 Task: Look for space in Varāmīn, Iran from 8th June, 2023 to 19th June, 2023 for 1 adult in price range Rs.5000 to Rs.12000. Place can be shared room with 1  bedroom having 1 bed and 1 bathroom. Property type can be house, flat, guest house, hotel. Amenities needed are: washing machine. Booking option can be shelf check-in. Required host language is English.
Action: Mouse moved to (543, 86)
Screenshot: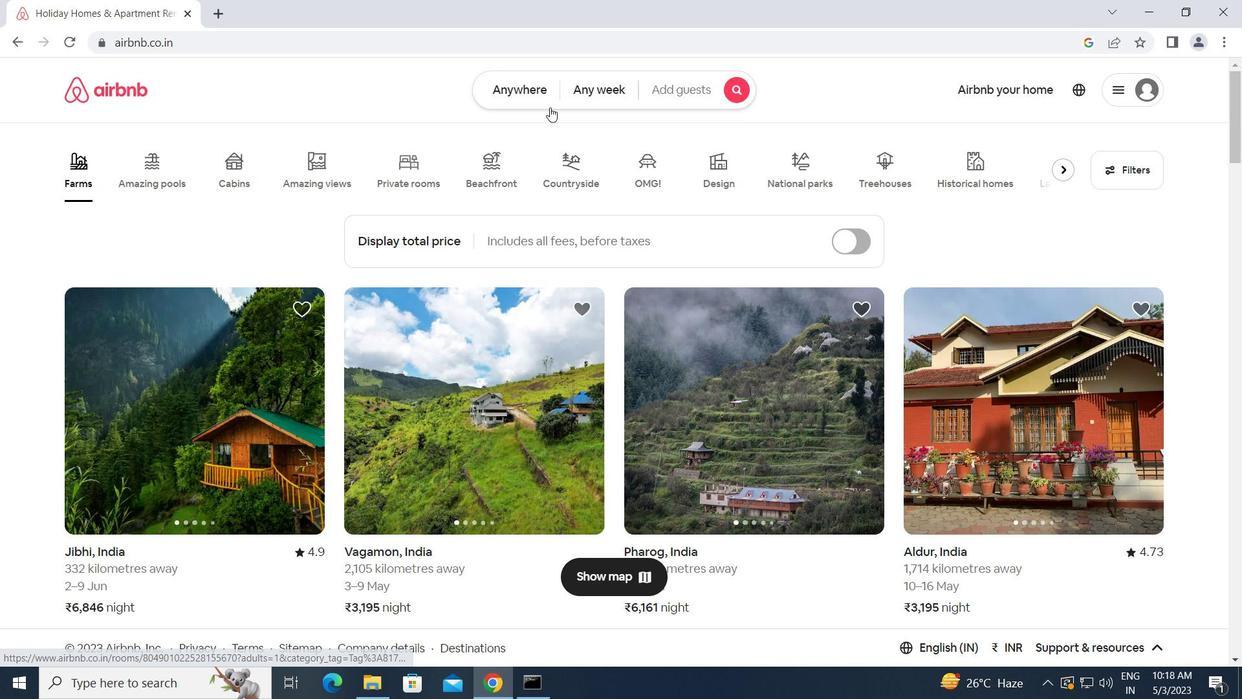 
Action: Mouse pressed left at (543, 86)
Screenshot: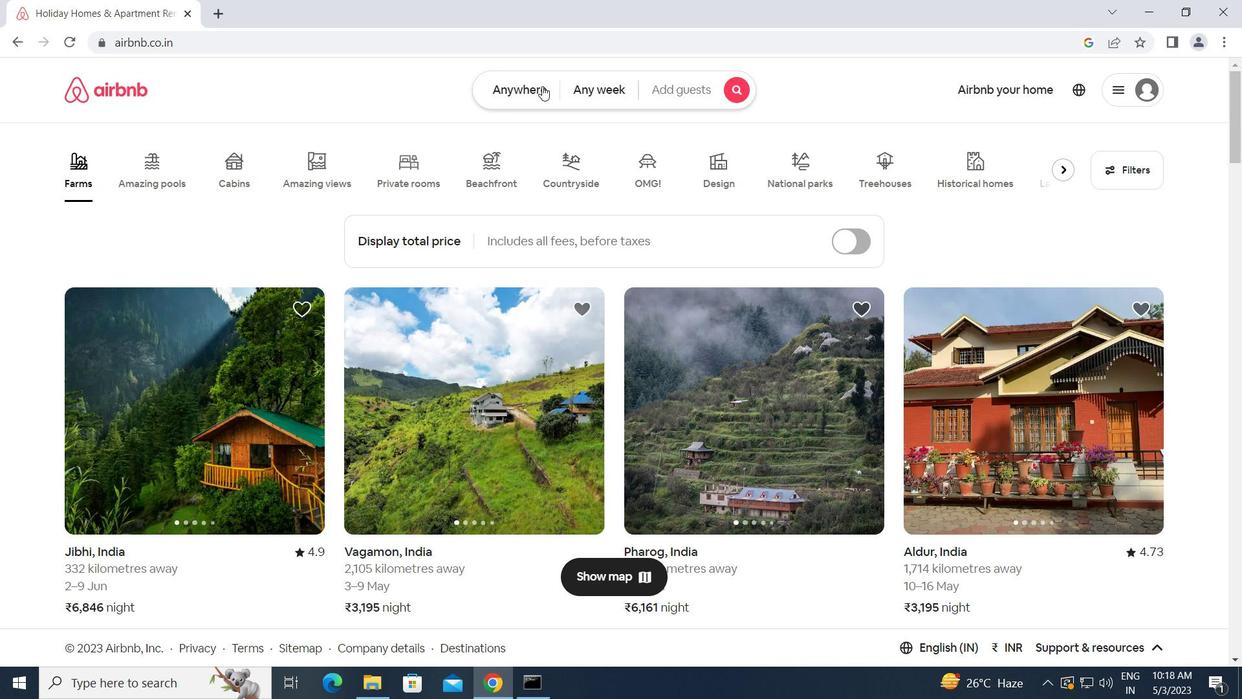 
Action: Mouse moved to (381, 148)
Screenshot: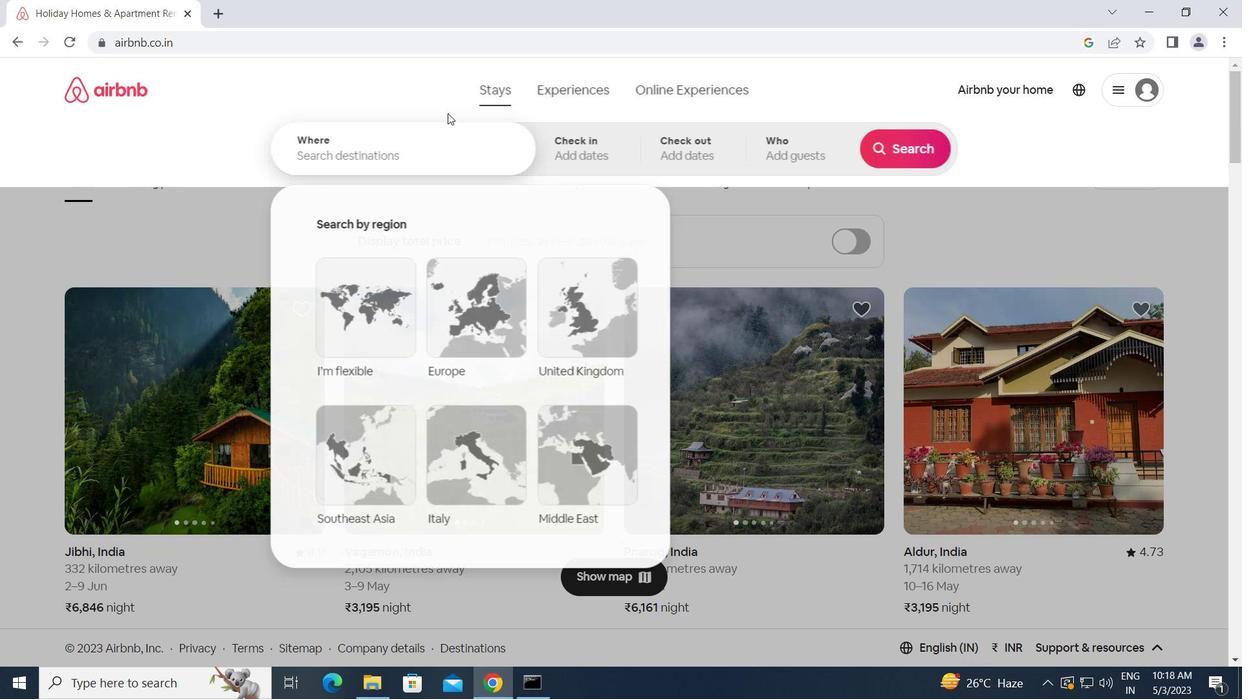 
Action: Mouse pressed left at (381, 148)
Screenshot: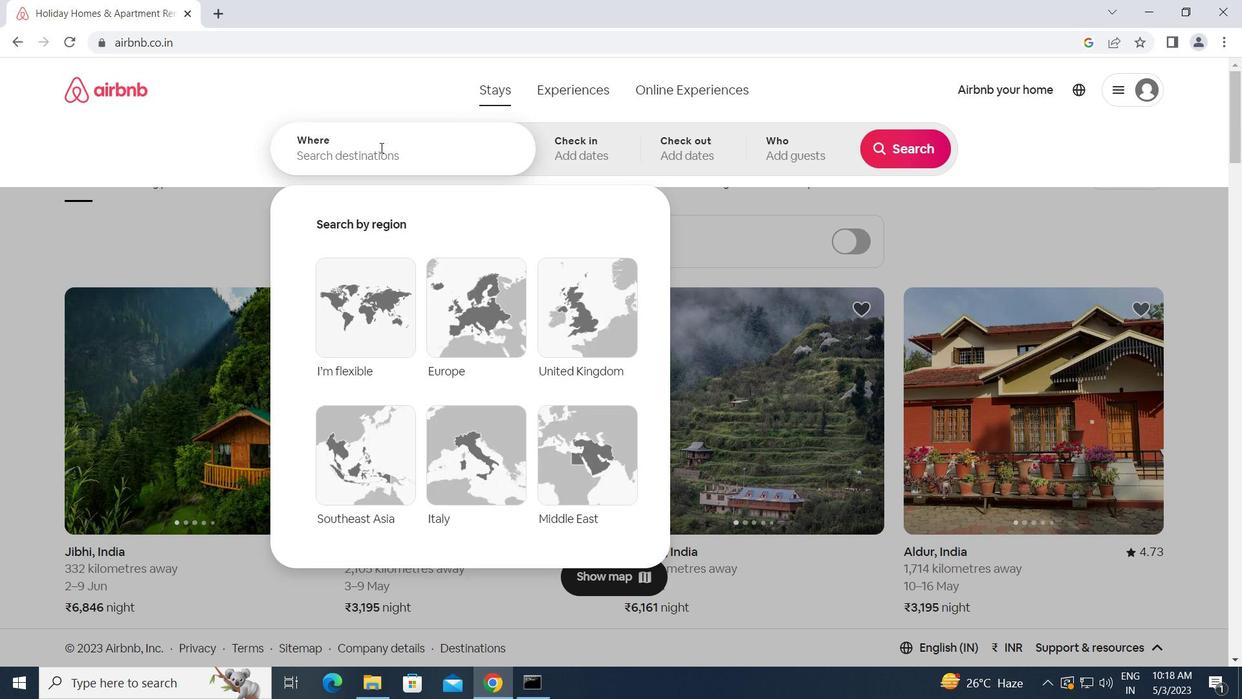 
Action: Key pressed v<Key.caps_lock>aramin,<Key.space><Key.caps_lock>i<Key.caps_lock>ran<Key.enter>
Screenshot: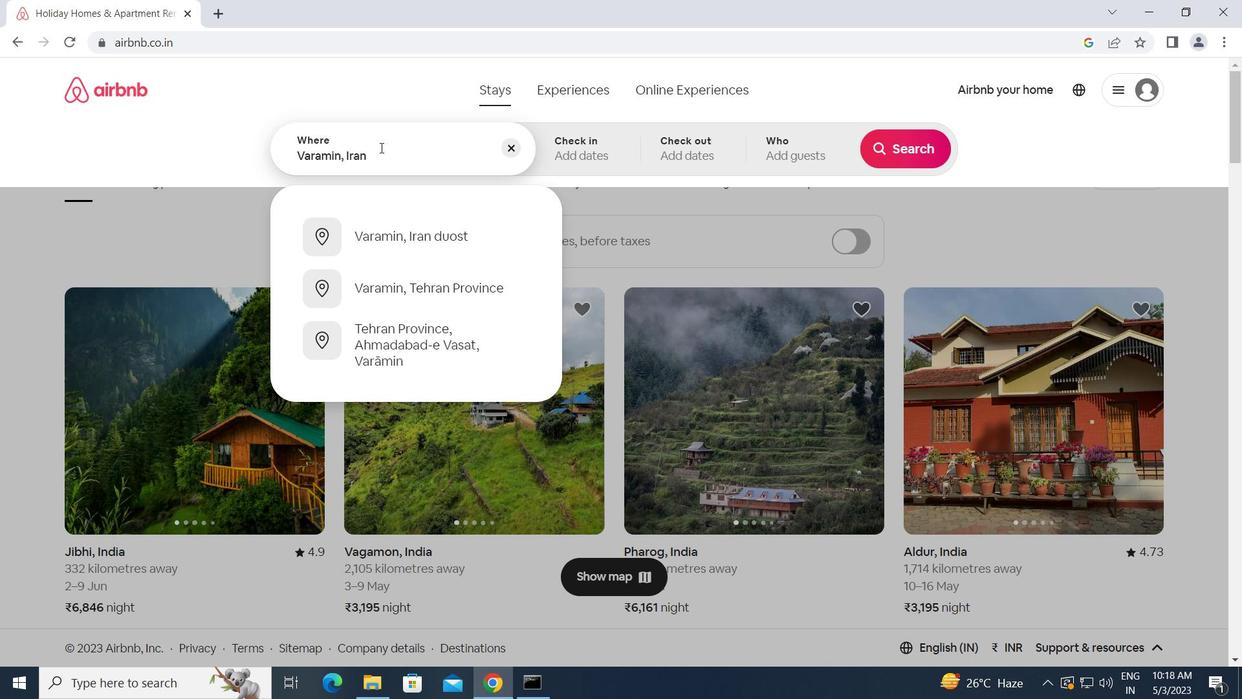 
Action: Mouse moved to (809, 381)
Screenshot: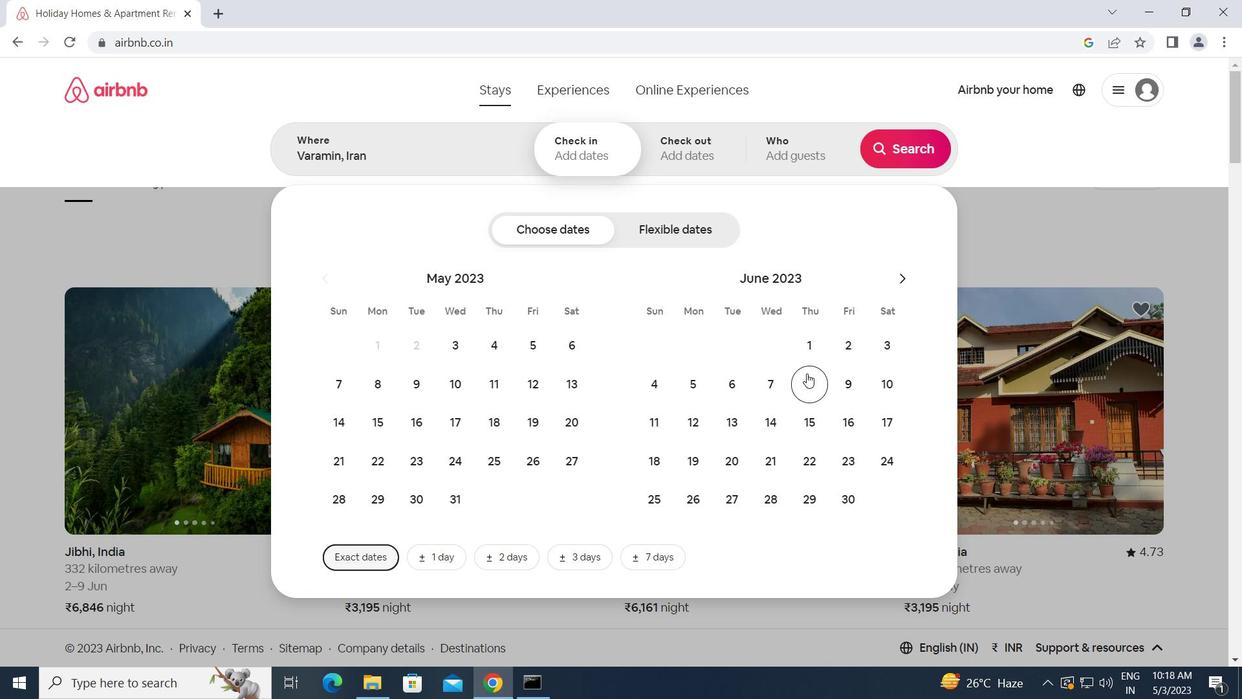 
Action: Mouse pressed left at (809, 381)
Screenshot: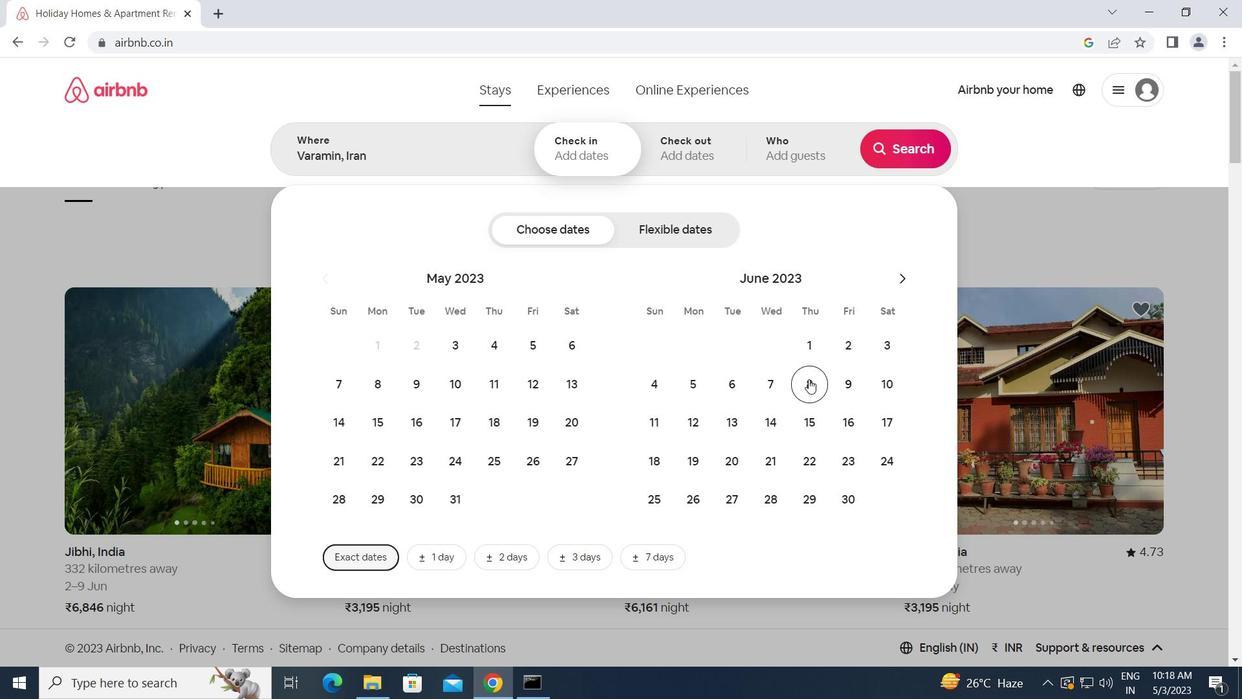 
Action: Mouse moved to (686, 462)
Screenshot: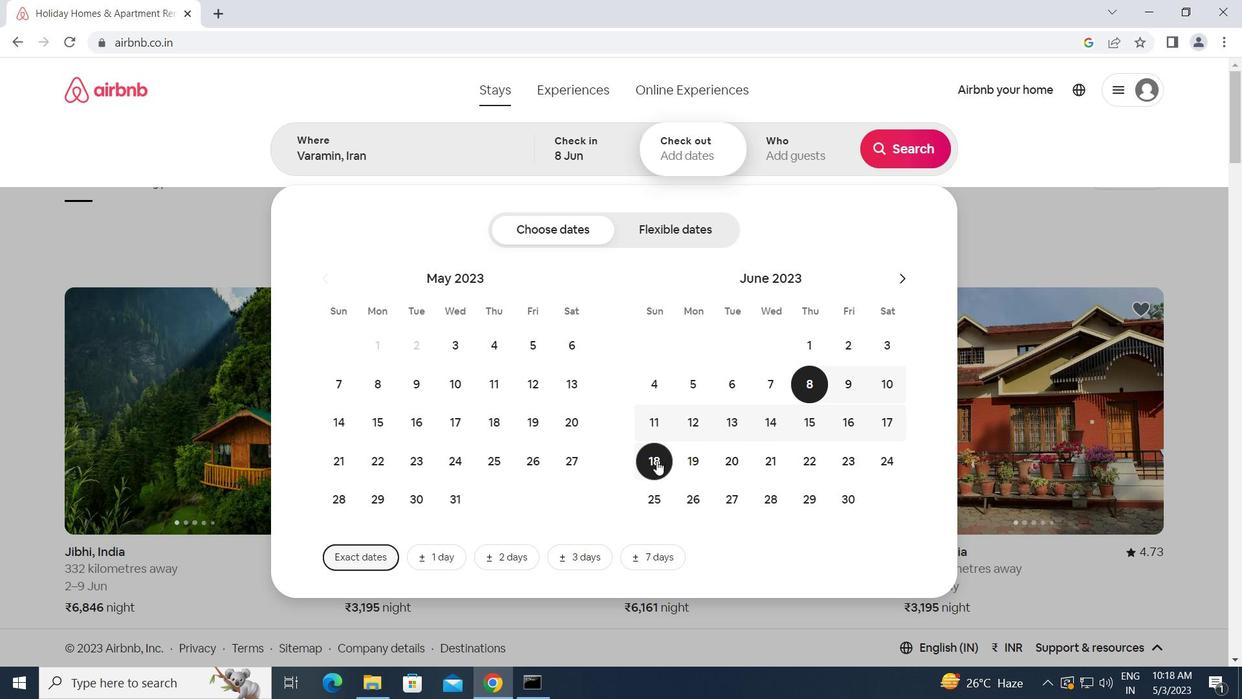 
Action: Mouse pressed left at (686, 462)
Screenshot: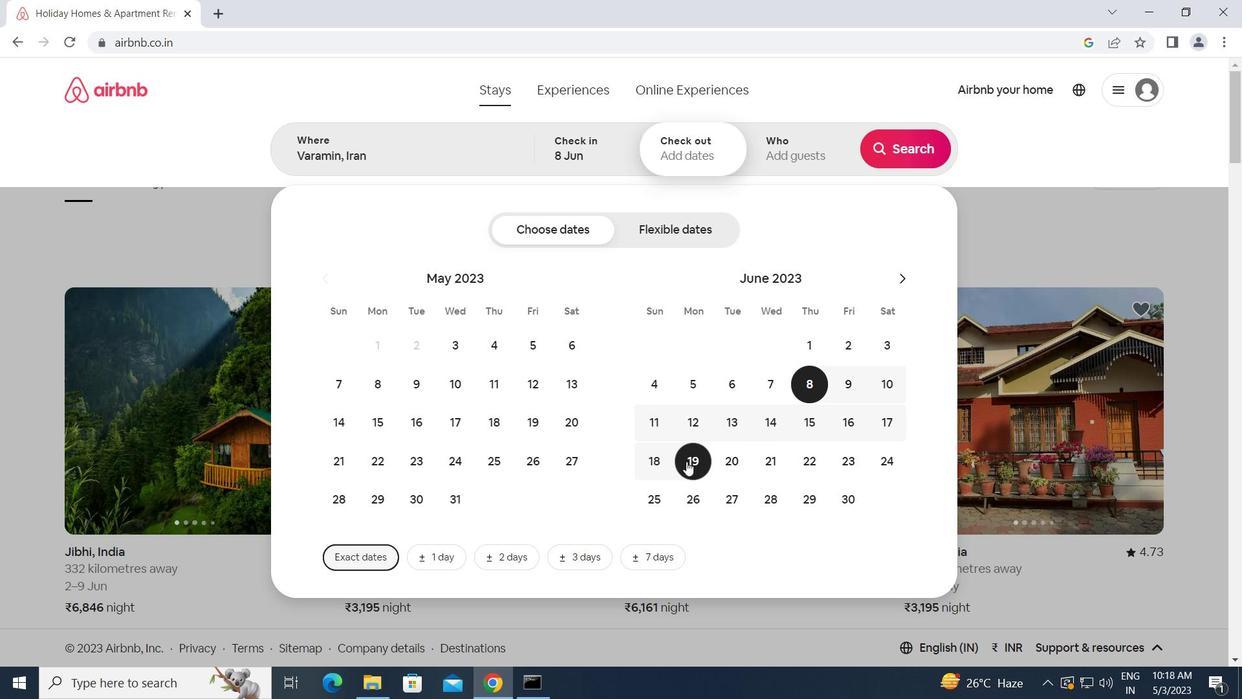 
Action: Mouse moved to (798, 157)
Screenshot: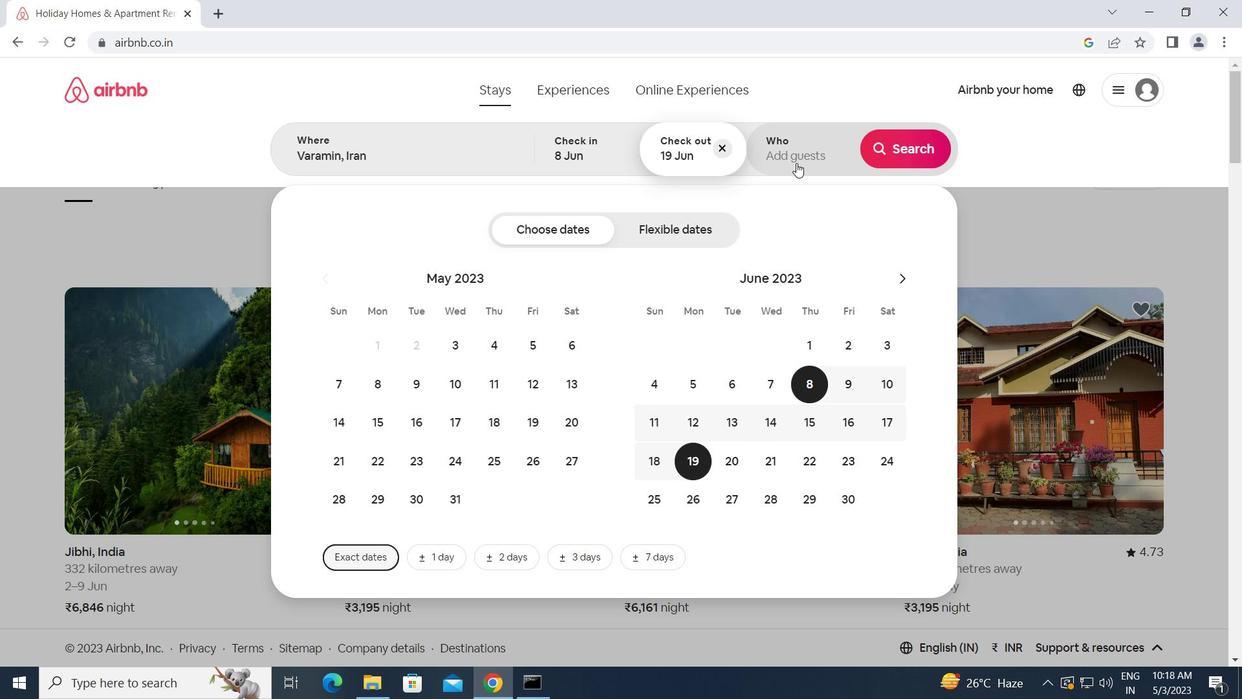 
Action: Mouse pressed left at (798, 157)
Screenshot: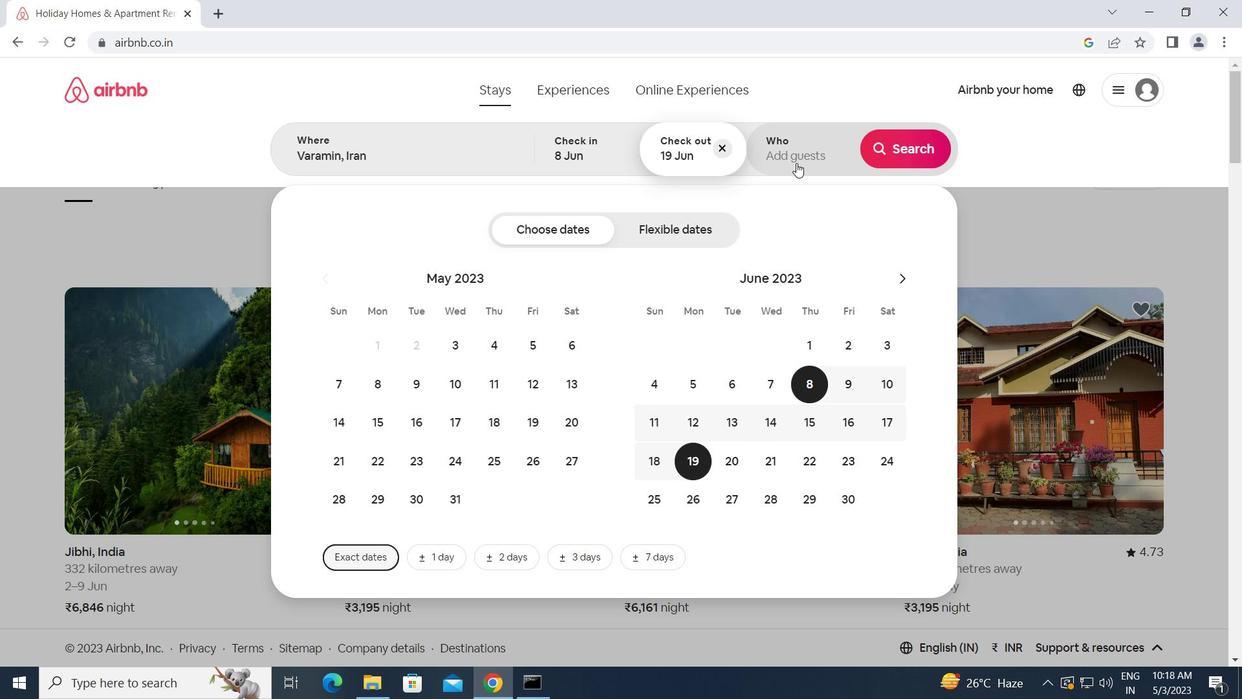 
Action: Mouse moved to (913, 235)
Screenshot: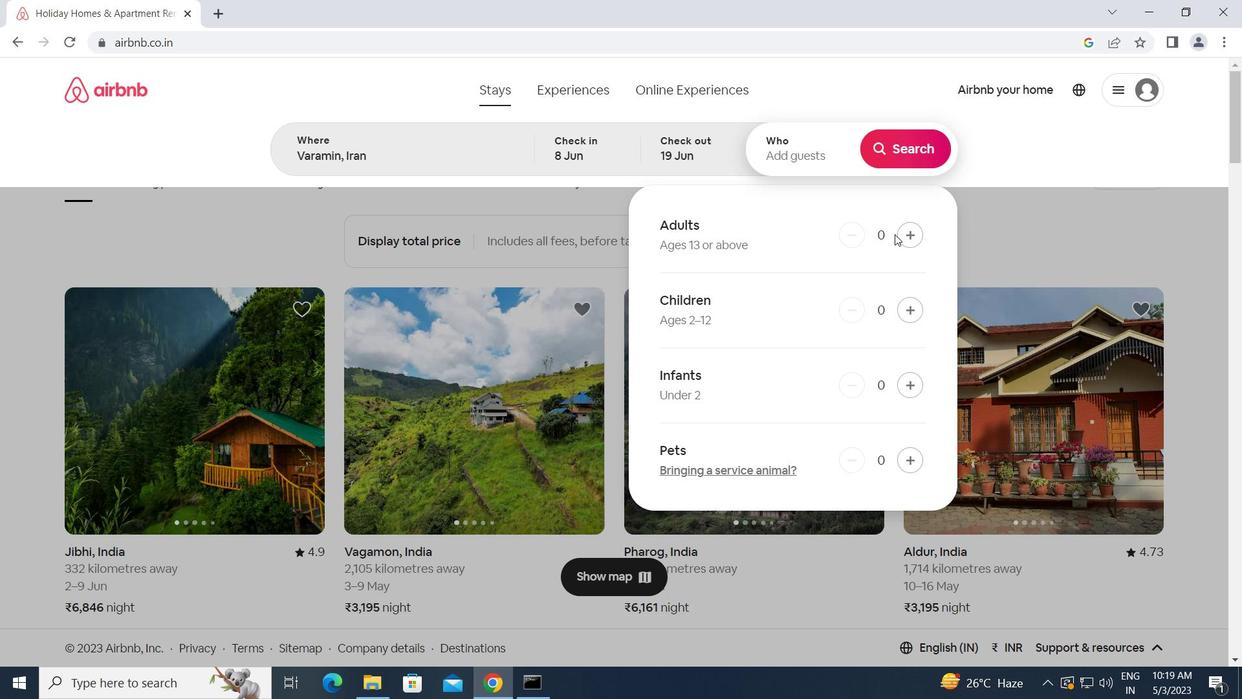 
Action: Mouse pressed left at (913, 235)
Screenshot: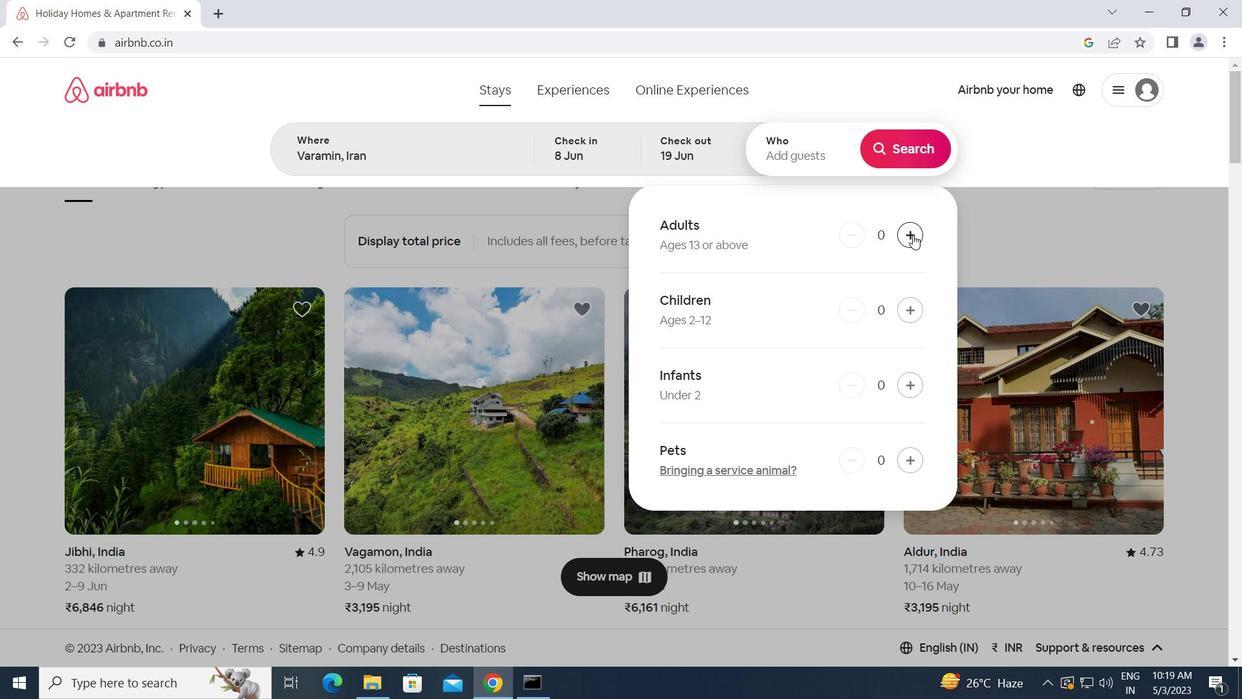 
Action: Mouse moved to (921, 145)
Screenshot: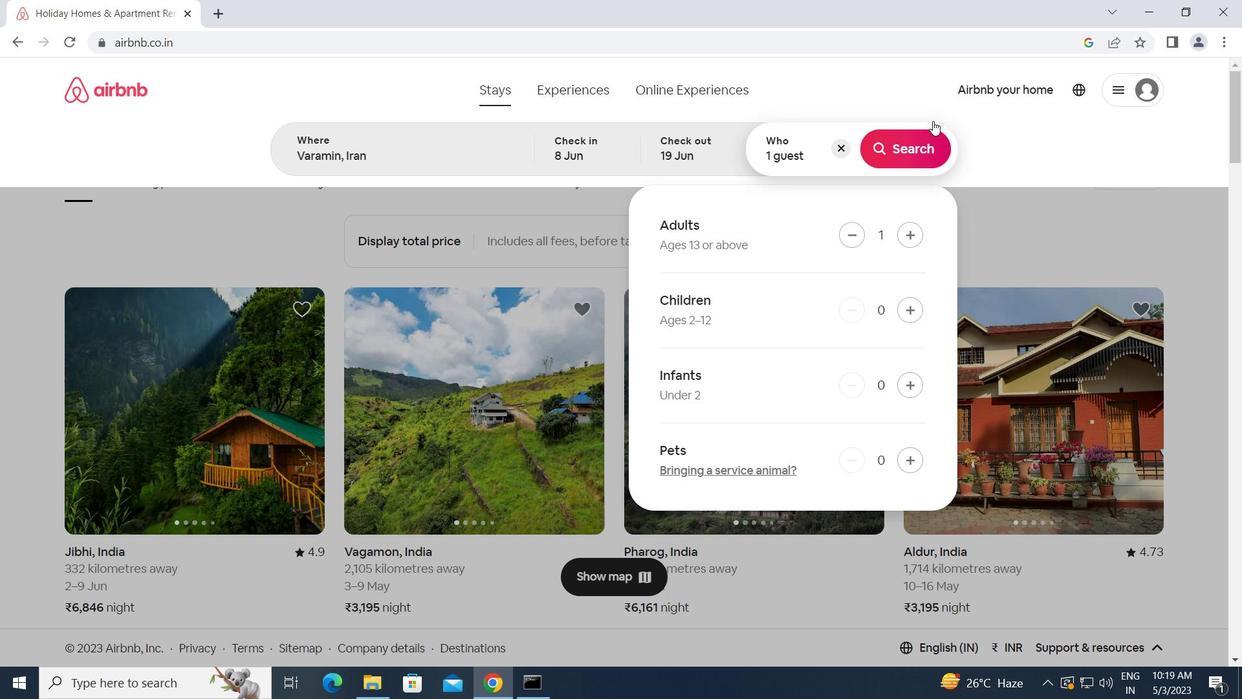 
Action: Mouse pressed left at (921, 145)
Screenshot: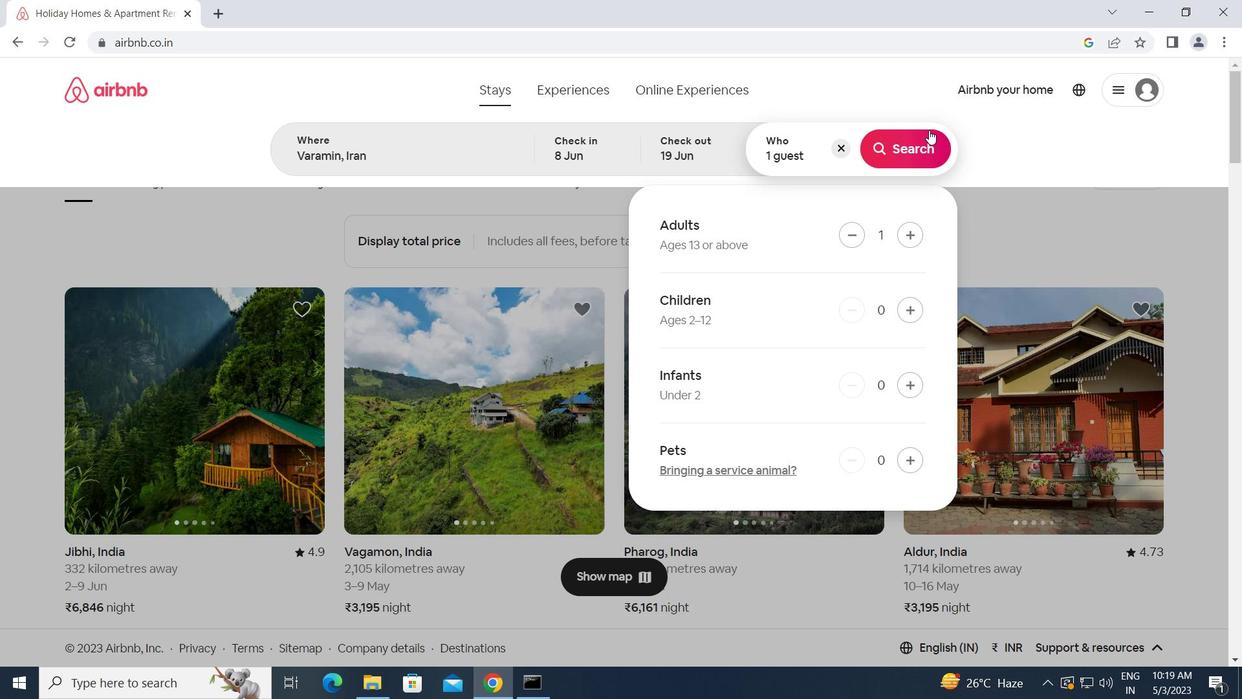 
Action: Mouse moved to (1174, 152)
Screenshot: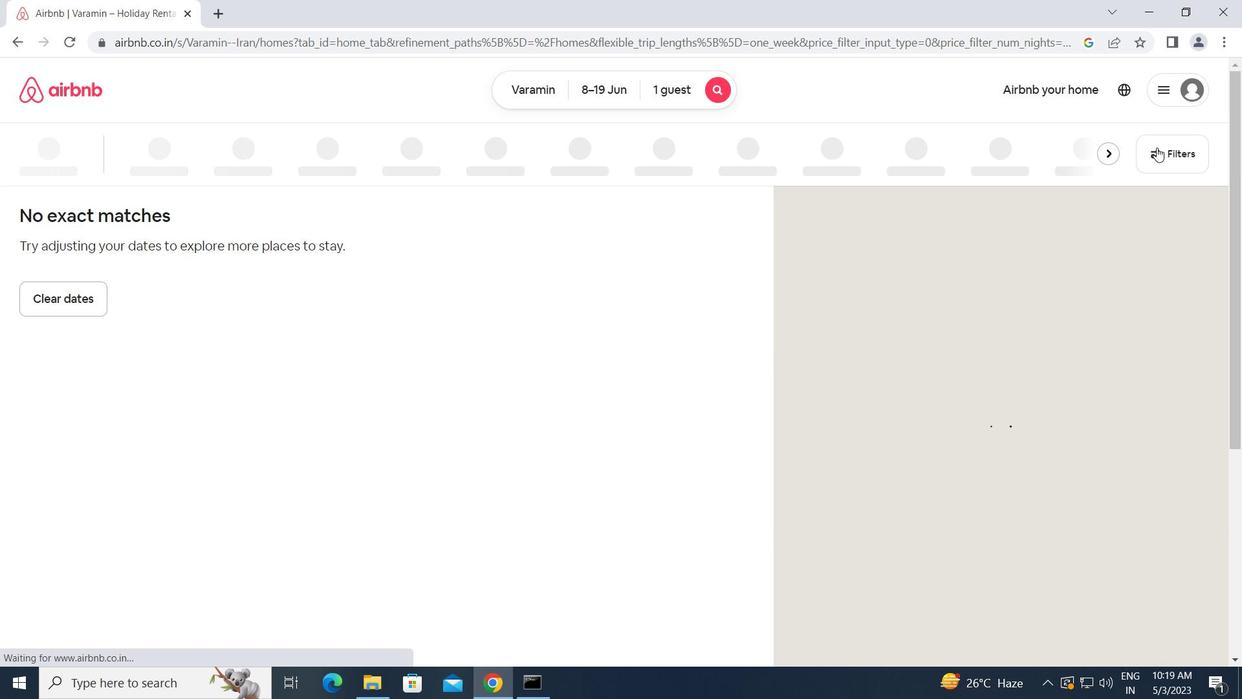 
Action: Mouse pressed left at (1174, 152)
Screenshot: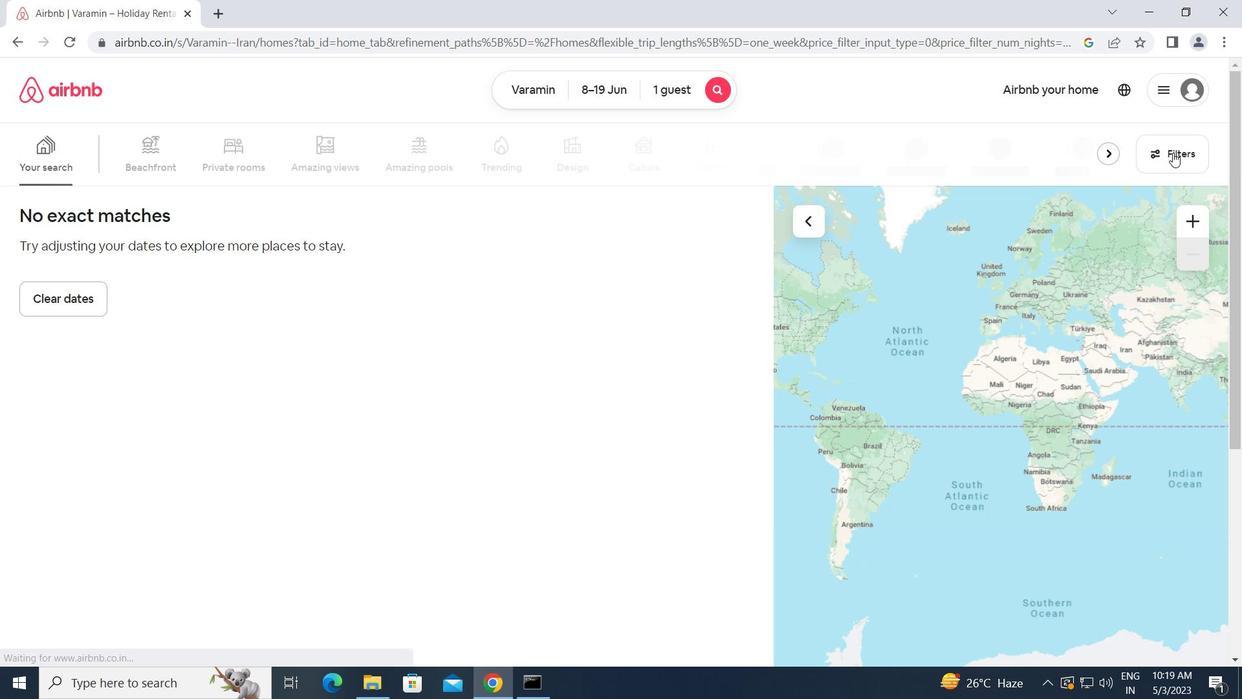 
Action: Mouse moved to (415, 251)
Screenshot: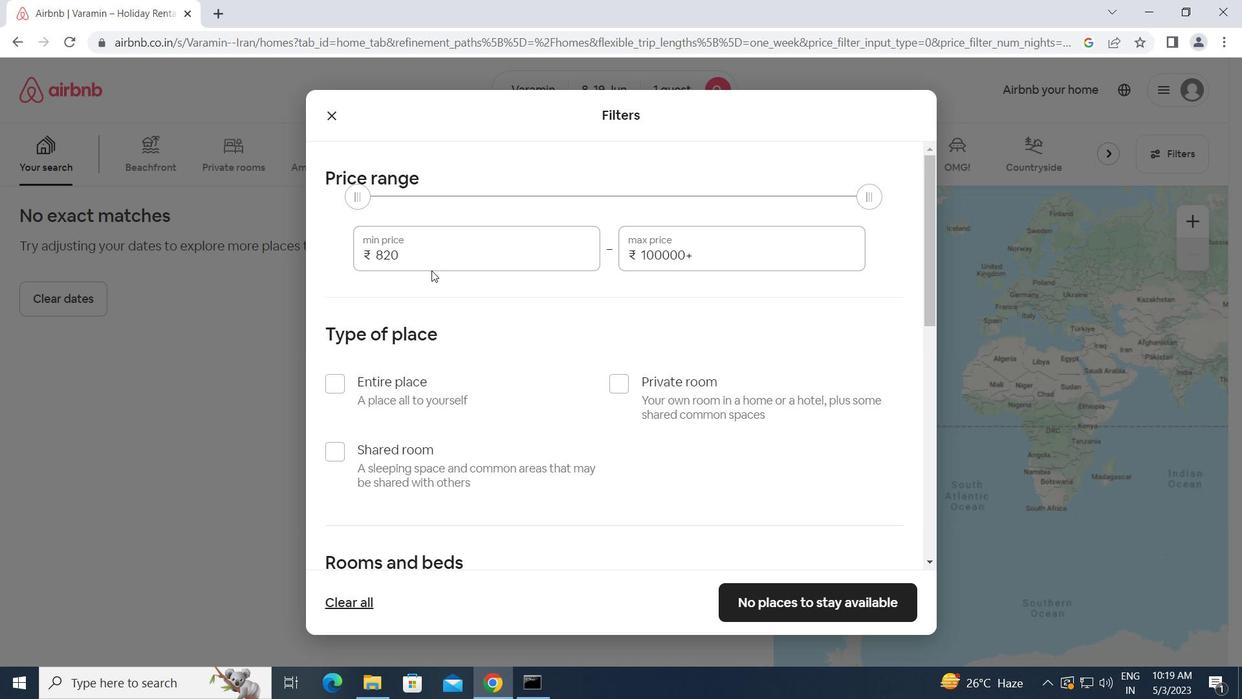 
Action: Mouse pressed left at (415, 251)
Screenshot: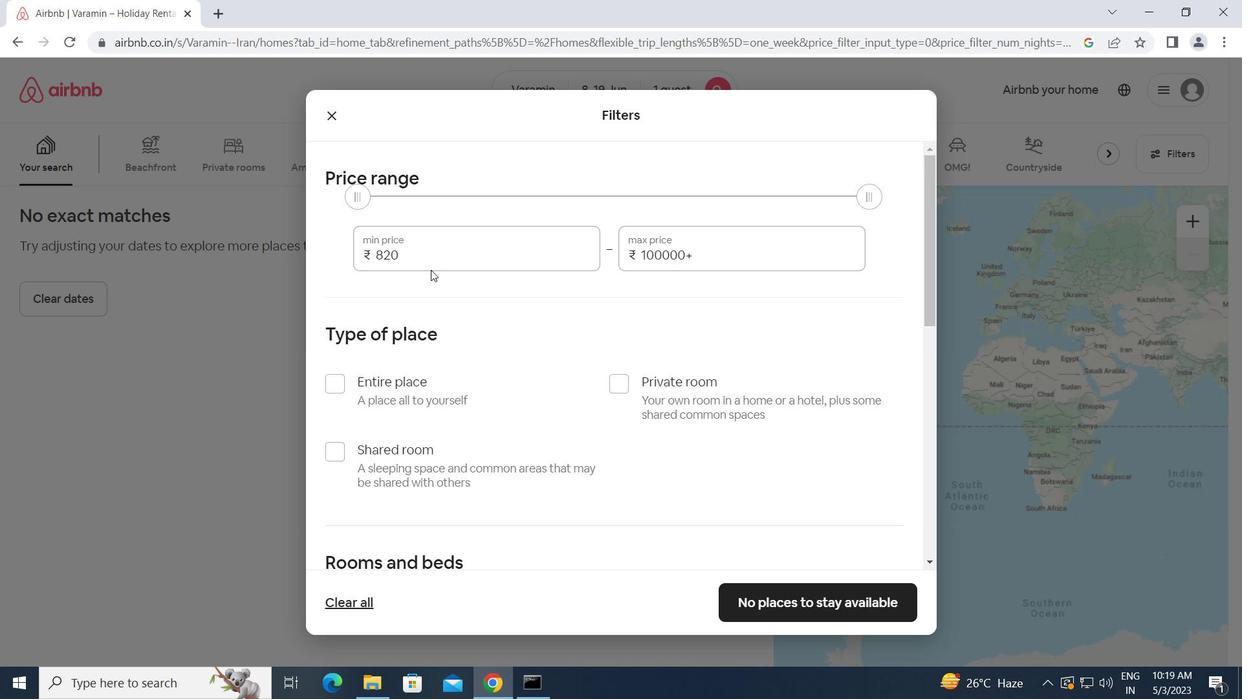 
Action: Mouse moved to (364, 255)
Screenshot: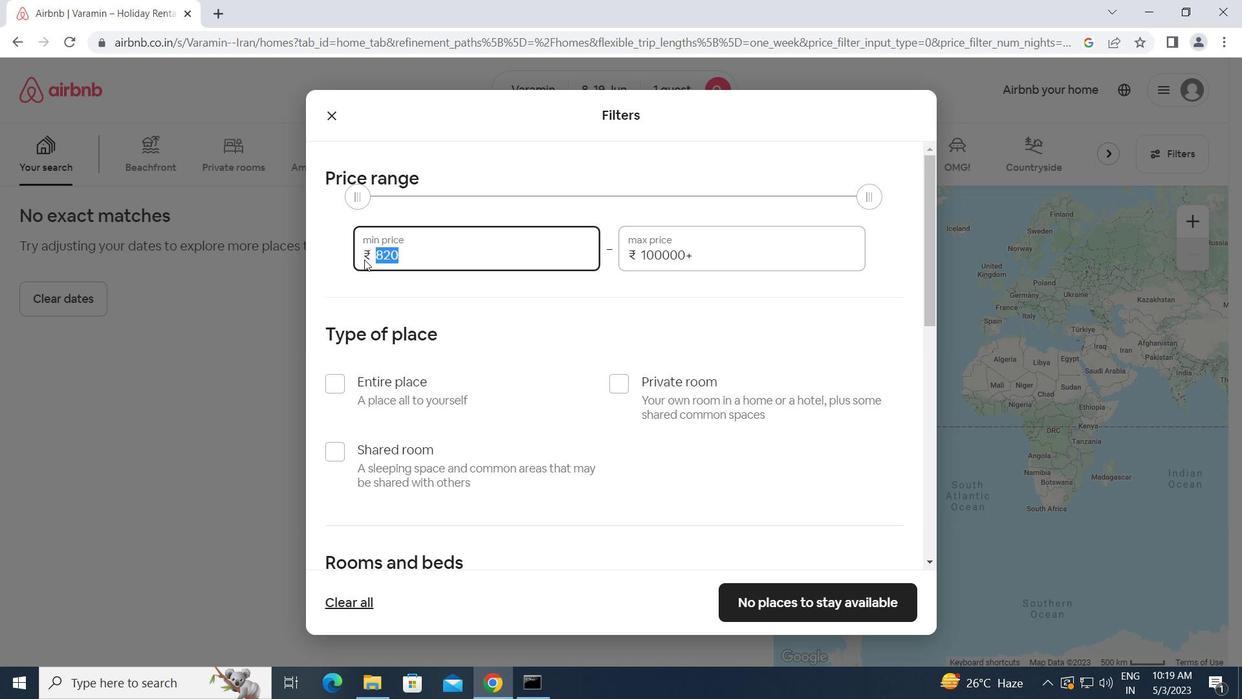 
Action: Key pressed 5000<Key.tab>12000
Screenshot: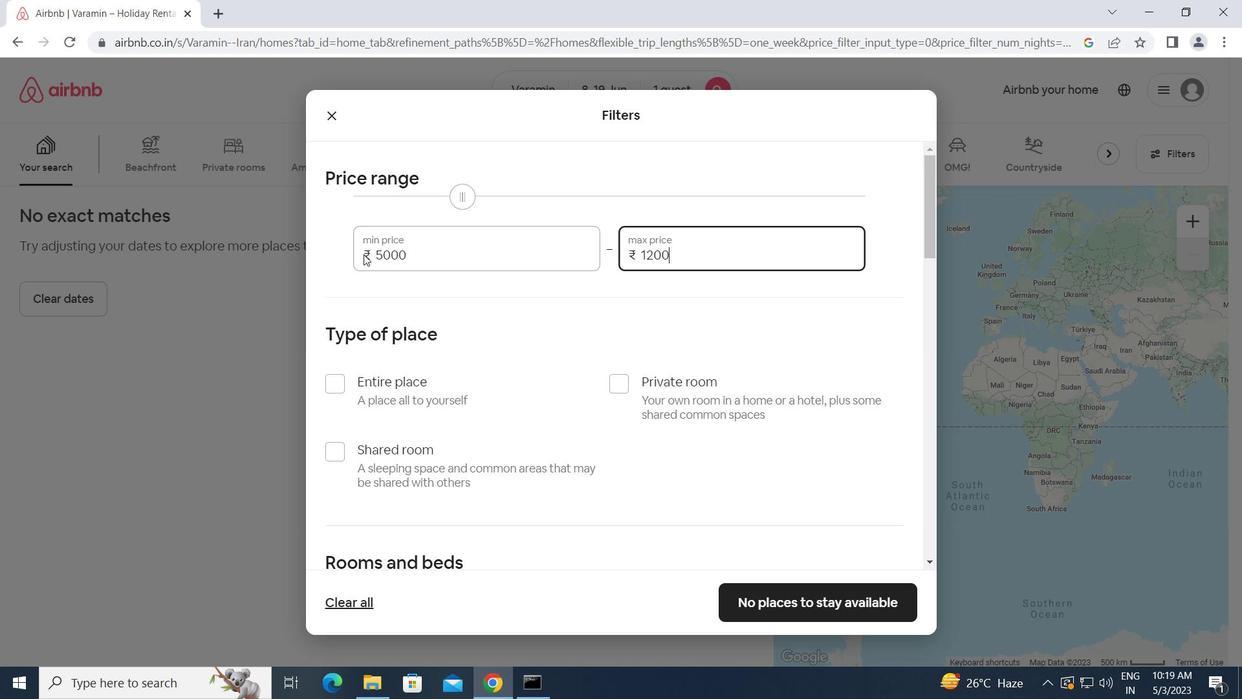 
Action: Mouse moved to (321, 451)
Screenshot: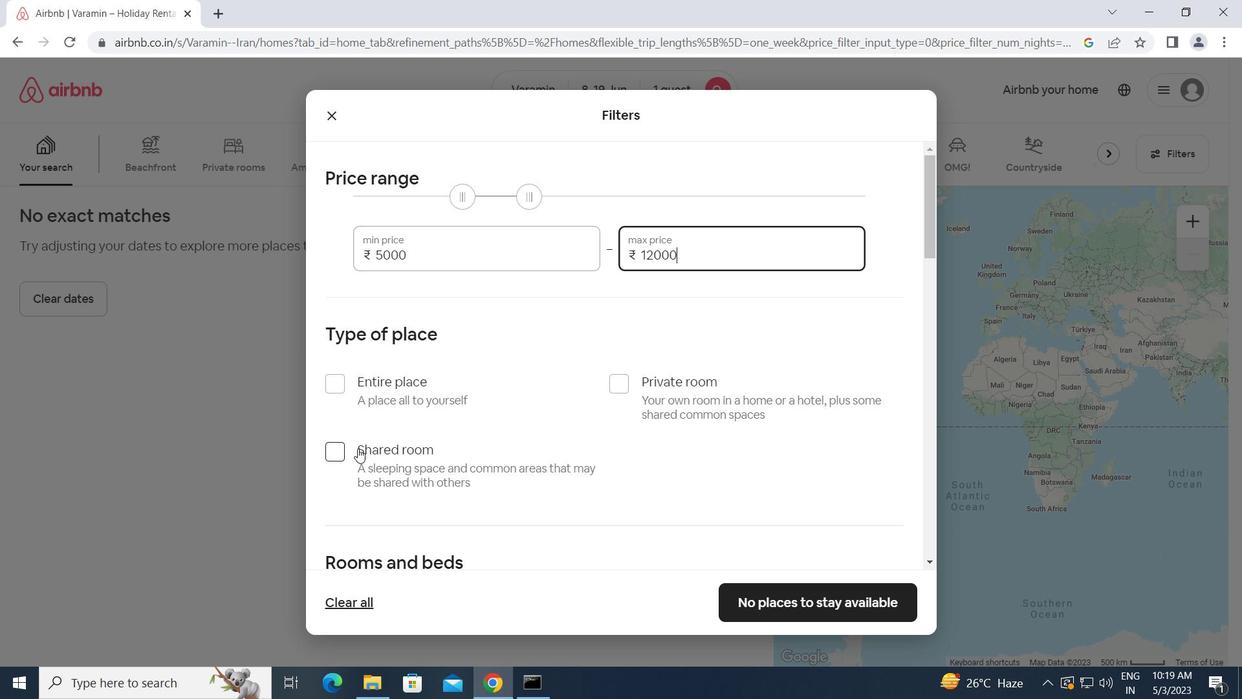 
Action: Mouse pressed left at (321, 451)
Screenshot: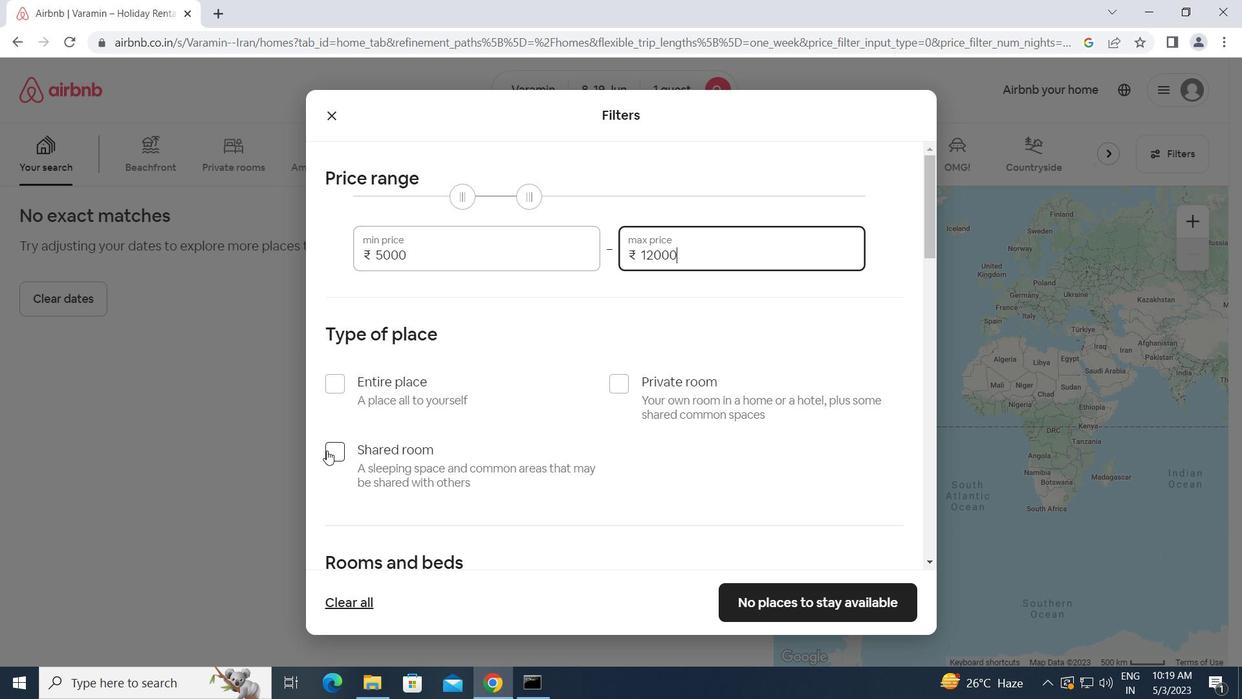 
Action: Mouse moved to (331, 452)
Screenshot: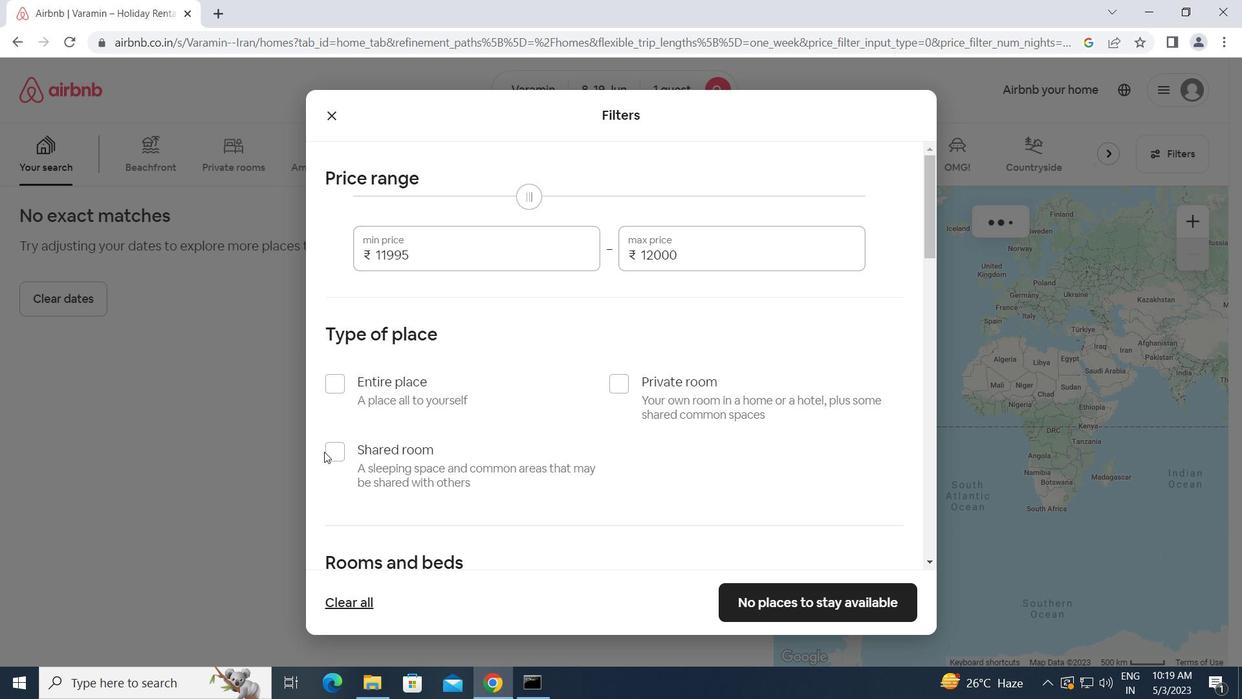 
Action: Mouse pressed left at (331, 452)
Screenshot: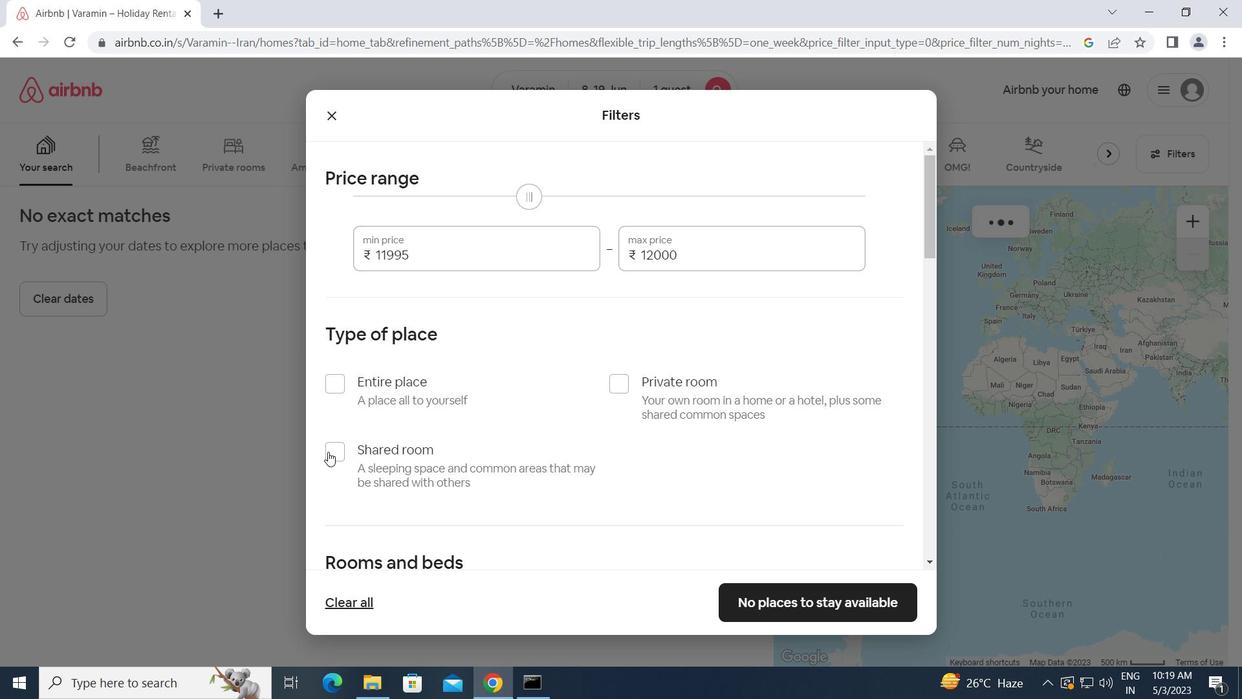 
Action: Mouse moved to (414, 452)
Screenshot: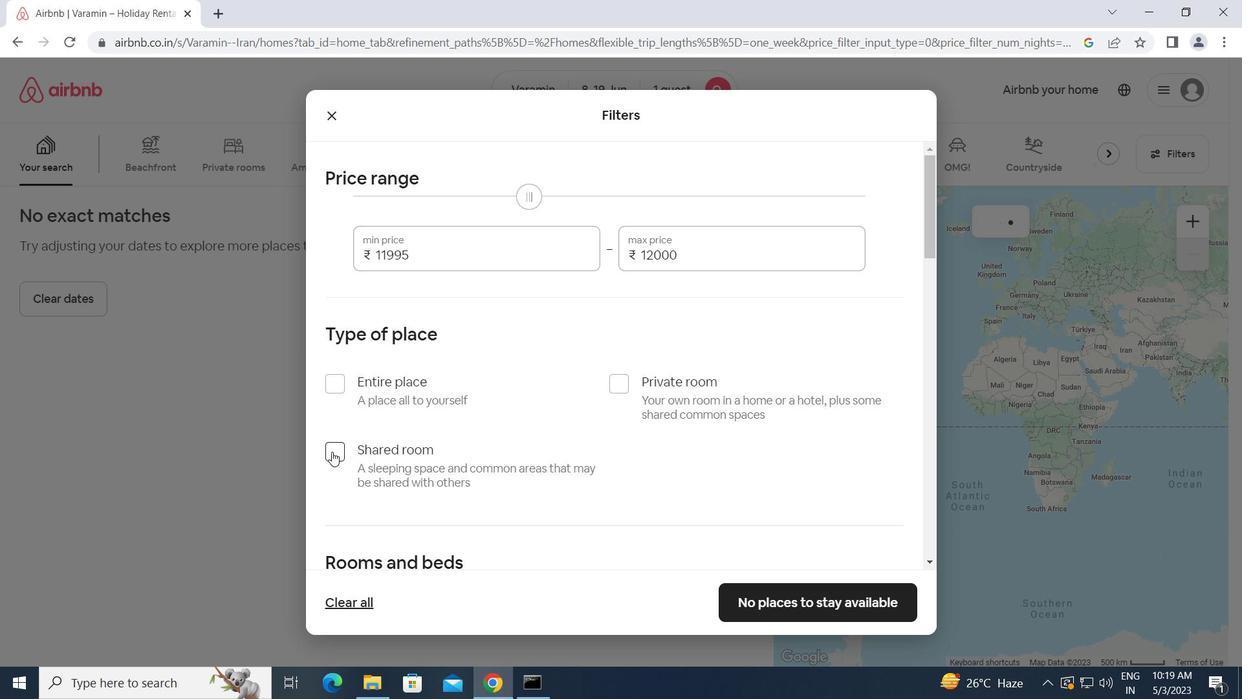 
Action: Mouse scrolled (414, 451) with delta (0, 0)
Screenshot: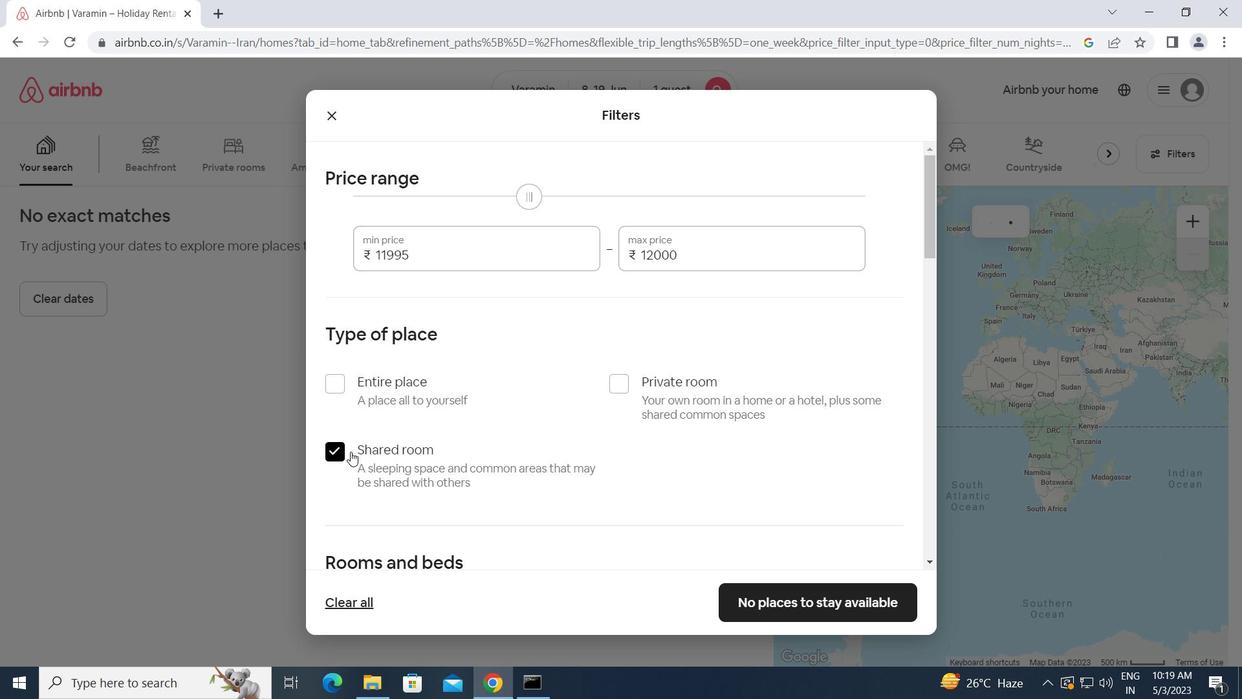 
Action: Mouse scrolled (414, 451) with delta (0, 0)
Screenshot: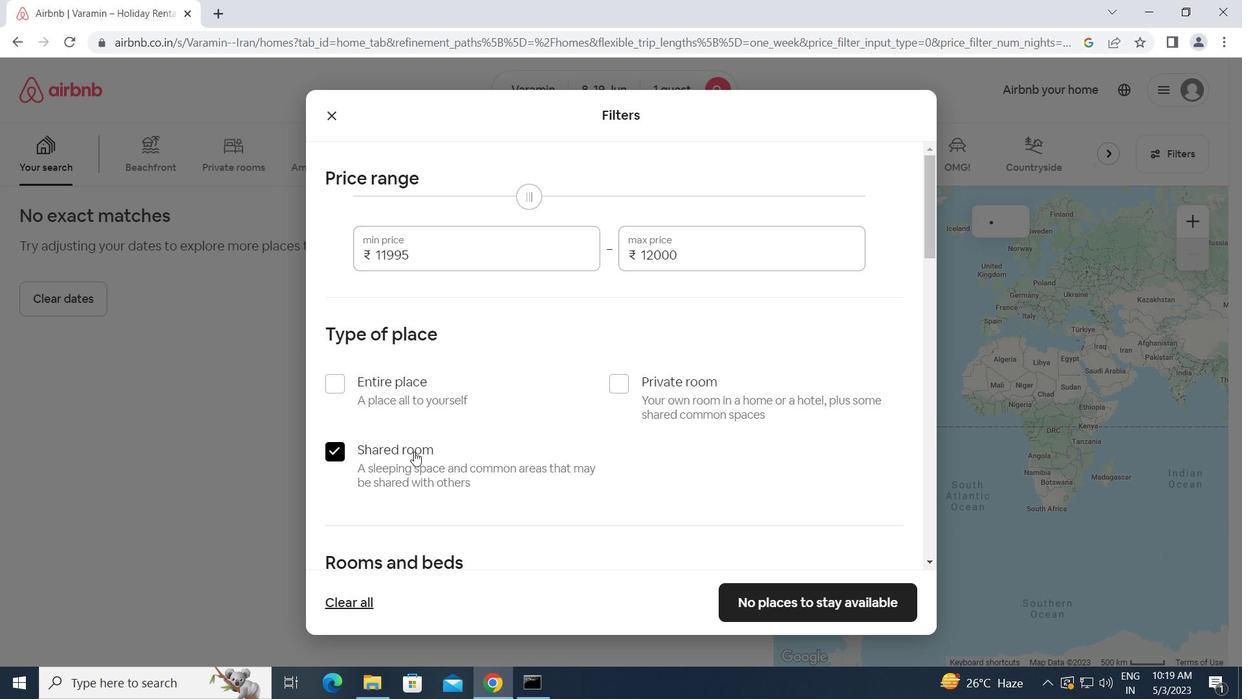 
Action: Mouse scrolled (414, 451) with delta (0, 0)
Screenshot: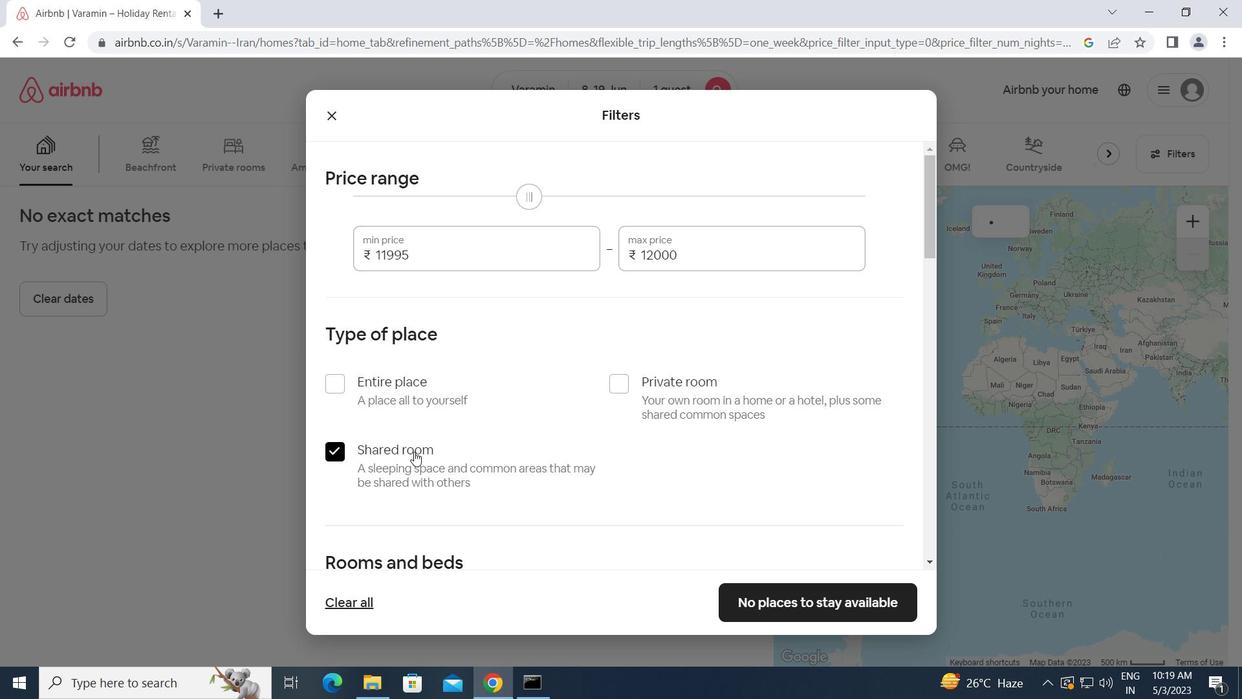 
Action: Mouse scrolled (414, 451) with delta (0, 0)
Screenshot: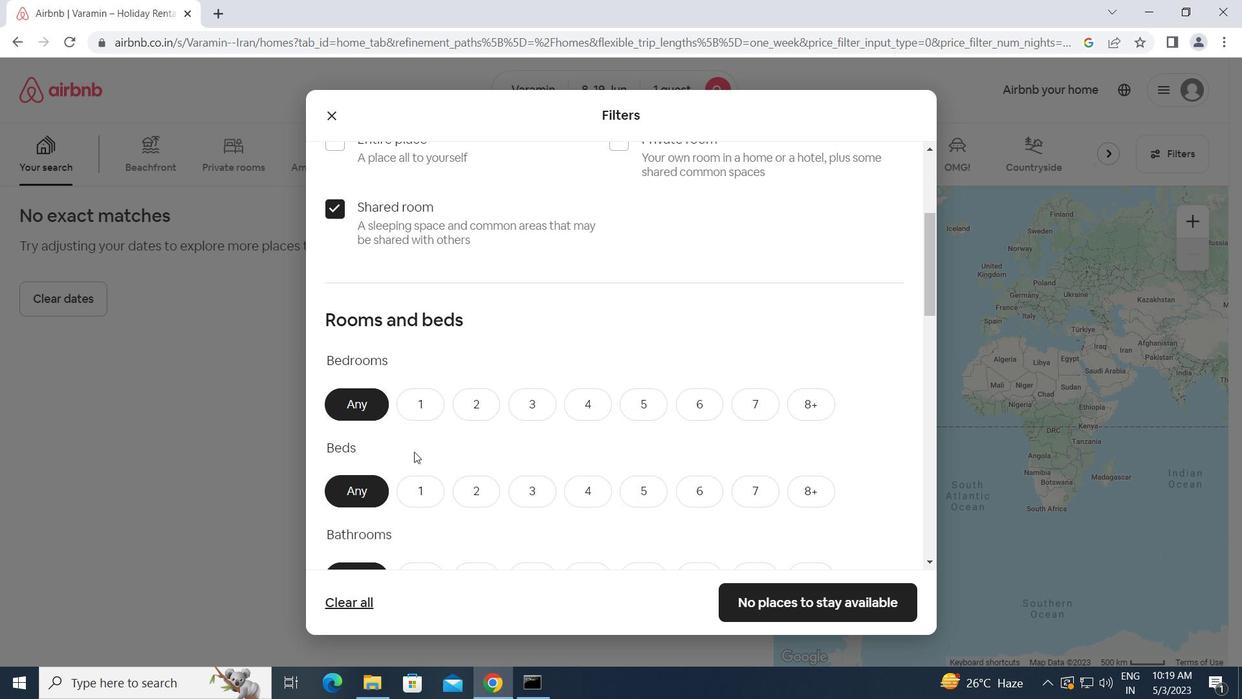 
Action: Mouse moved to (425, 321)
Screenshot: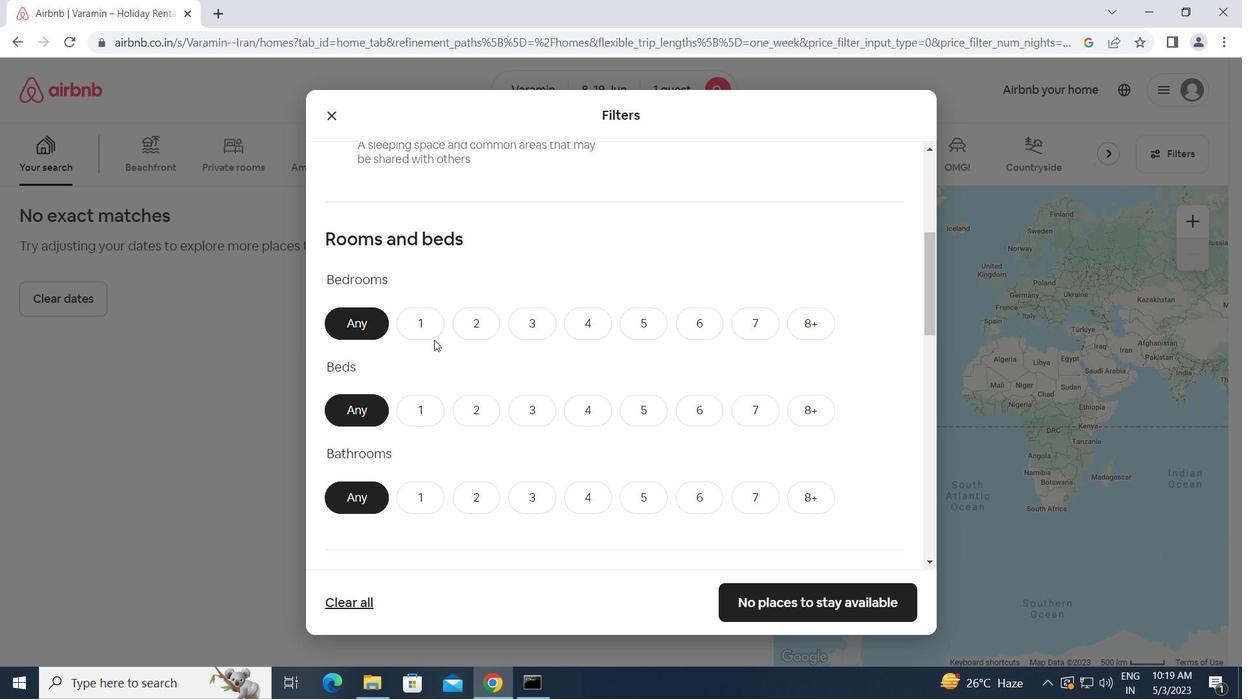 
Action: Mouse pressed left at (425, 321)
Screenshot: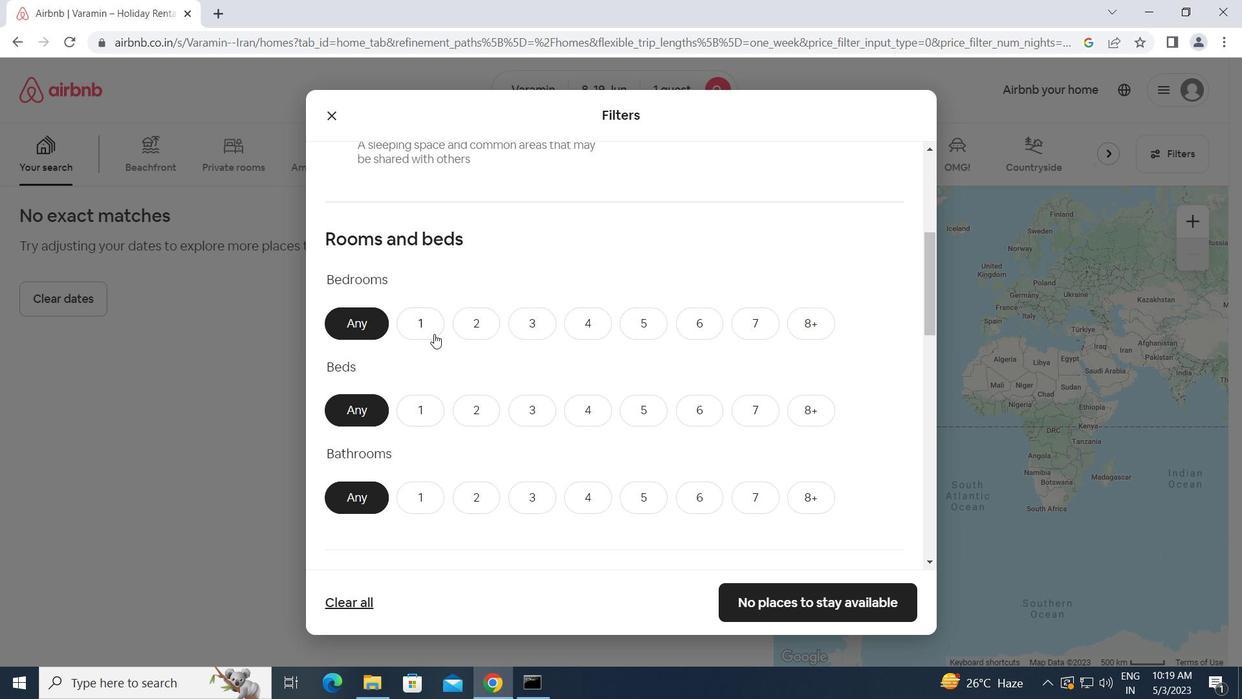 
Action: Mouse moved to (421, 411)
Screenshot: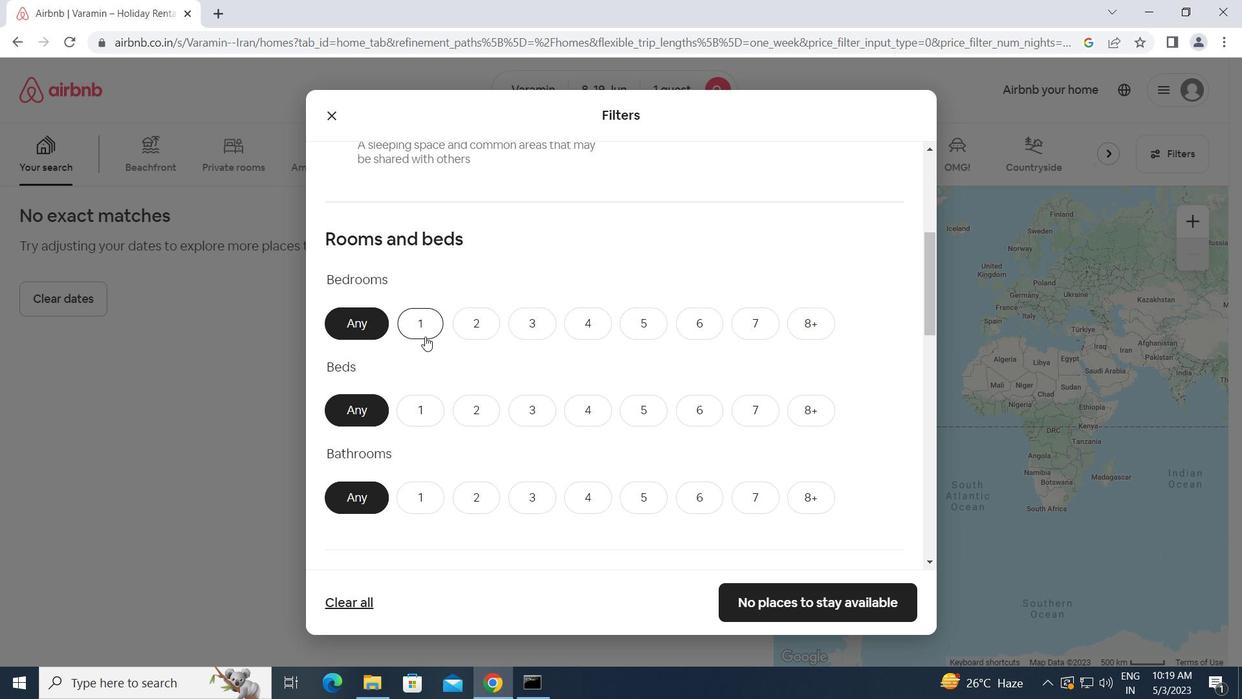 
Action: Mouse pressed left at (421, 411)
Screenshot: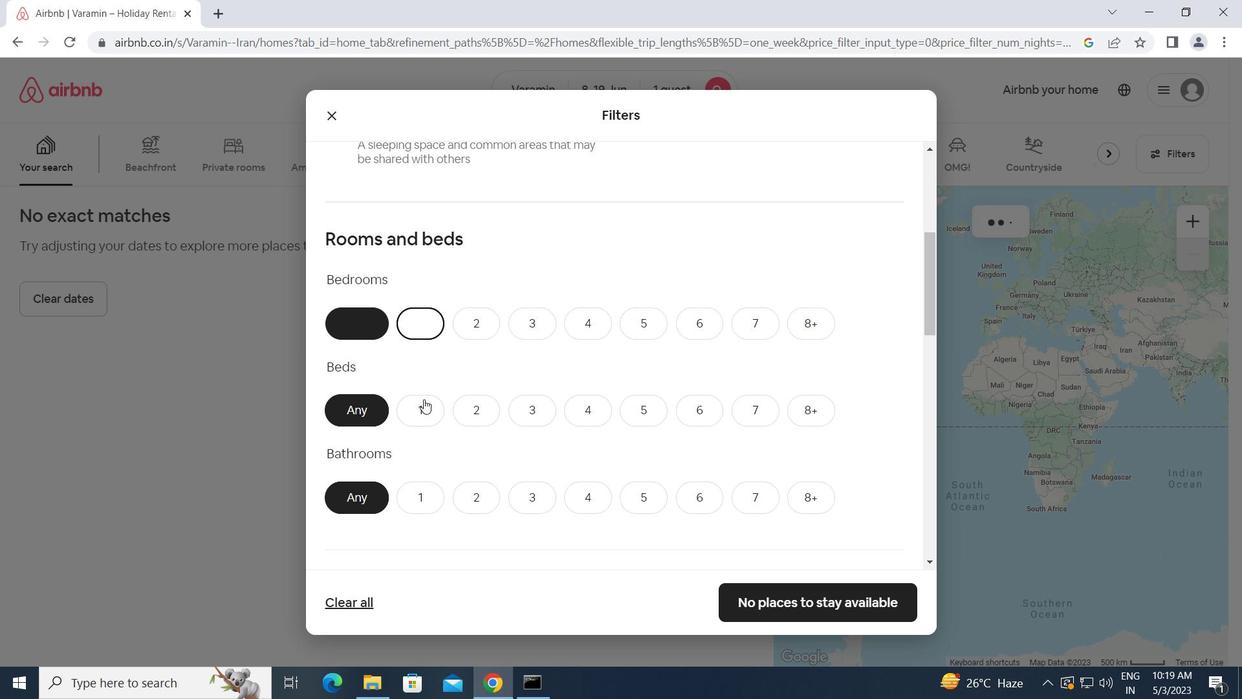 
Action: Mouse moved to (421, 491)
Screenshot: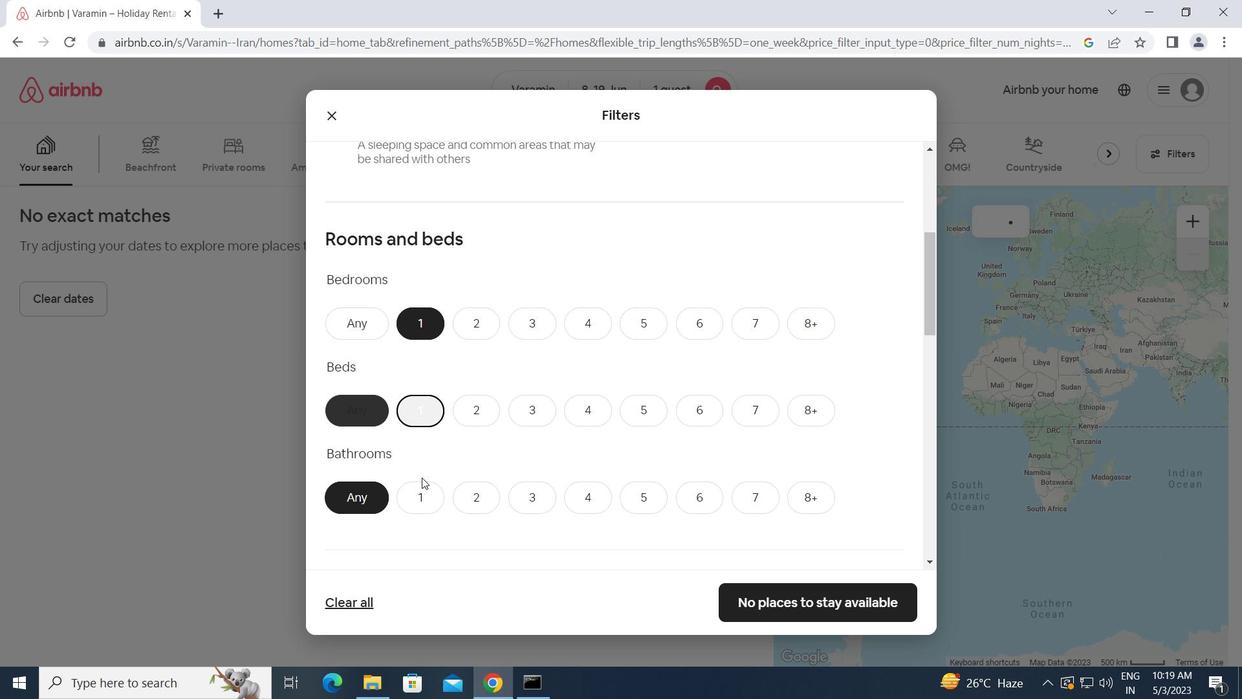 
Action: Mouse pressed left at (421, 491)
Screenshot: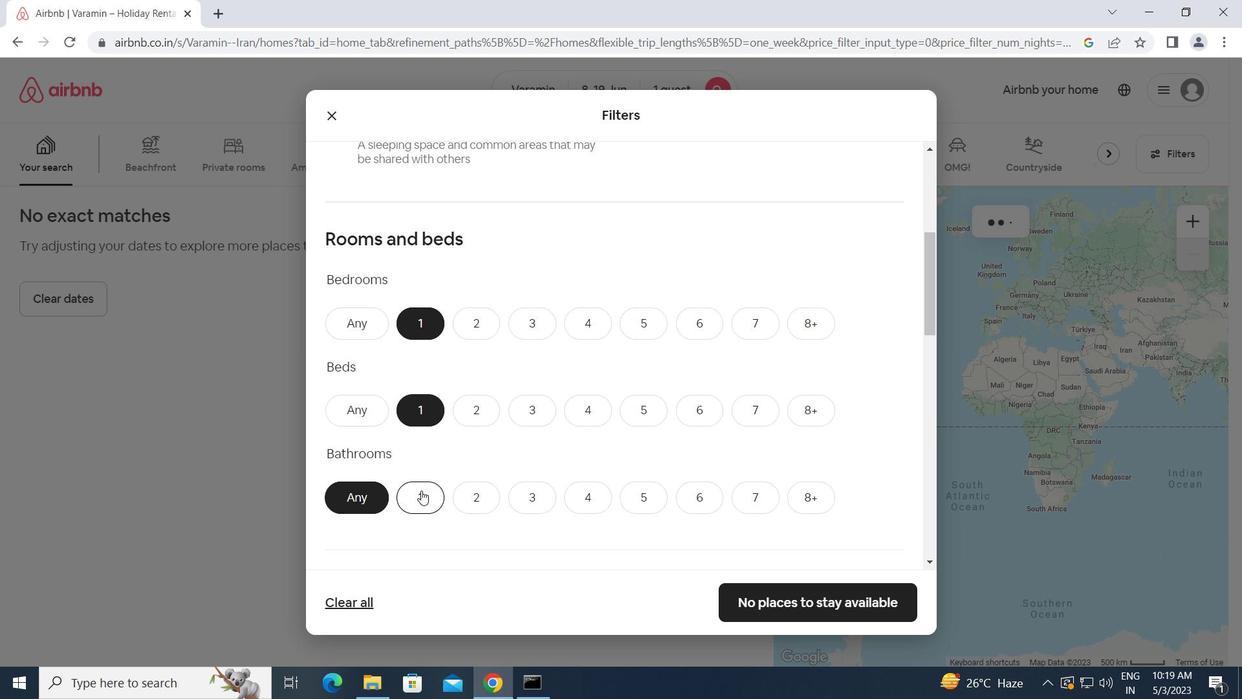 
Action: Mouse moved to (449, 490)
Screenshot: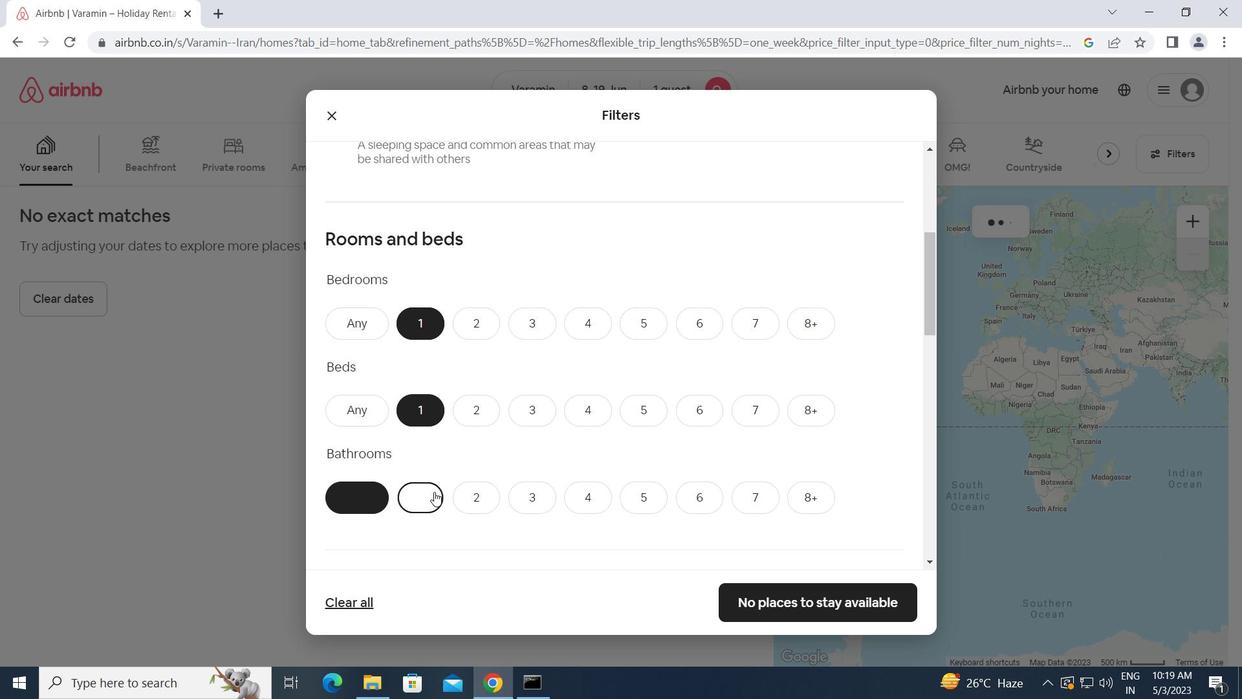 
Action: Mouse scrolled (449, 489) with delta (0, 0)
Screenshot: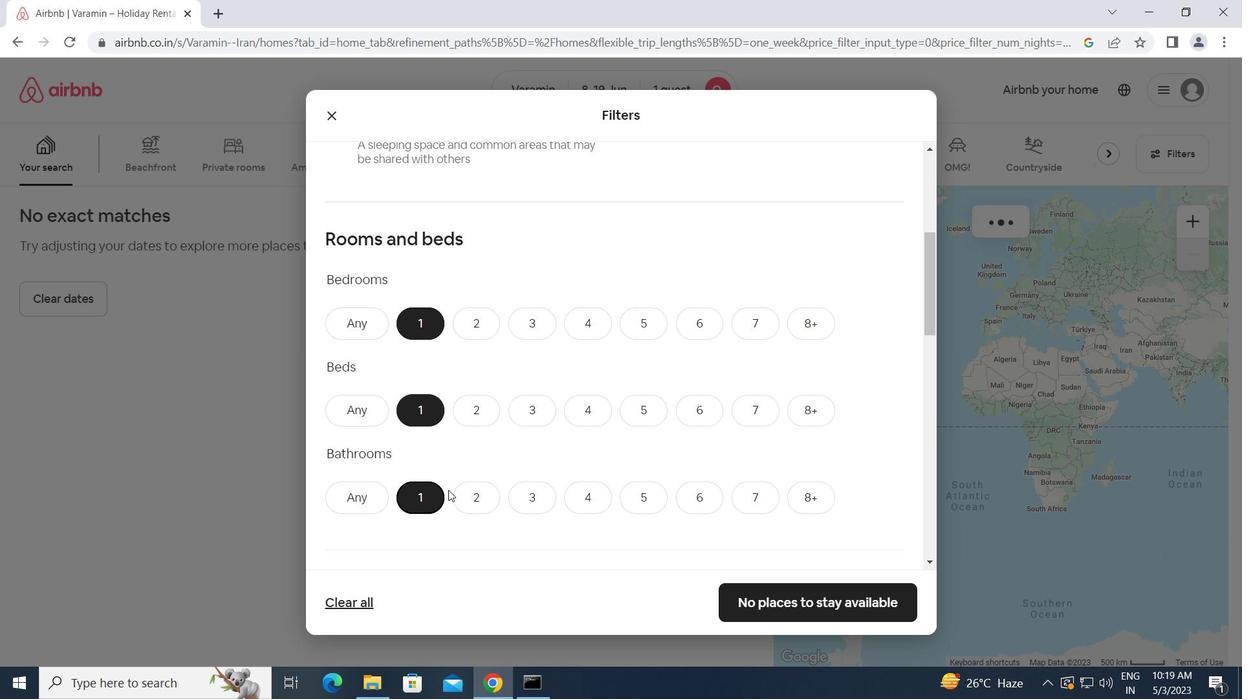 
Action: Mouse scrolled (449, 489) with delta (0, 0)
Screenshot: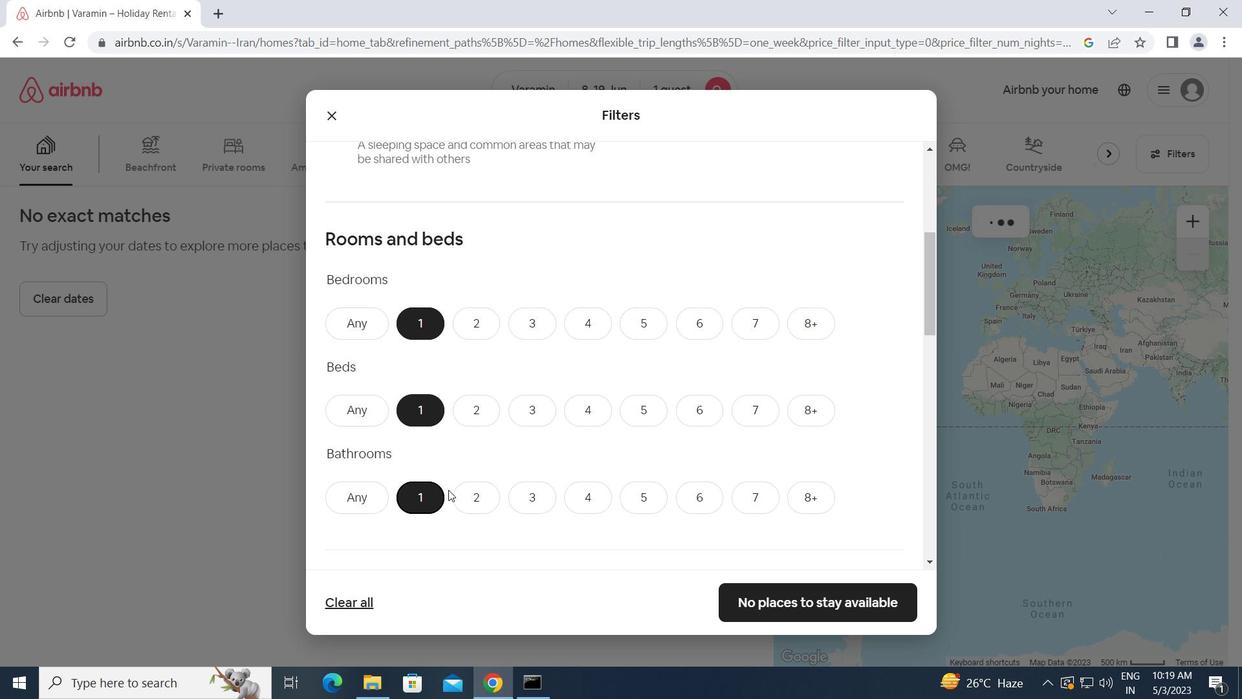 
Action: Mouse scrolled (449, 489) with delta (0, 0)
Screenshot: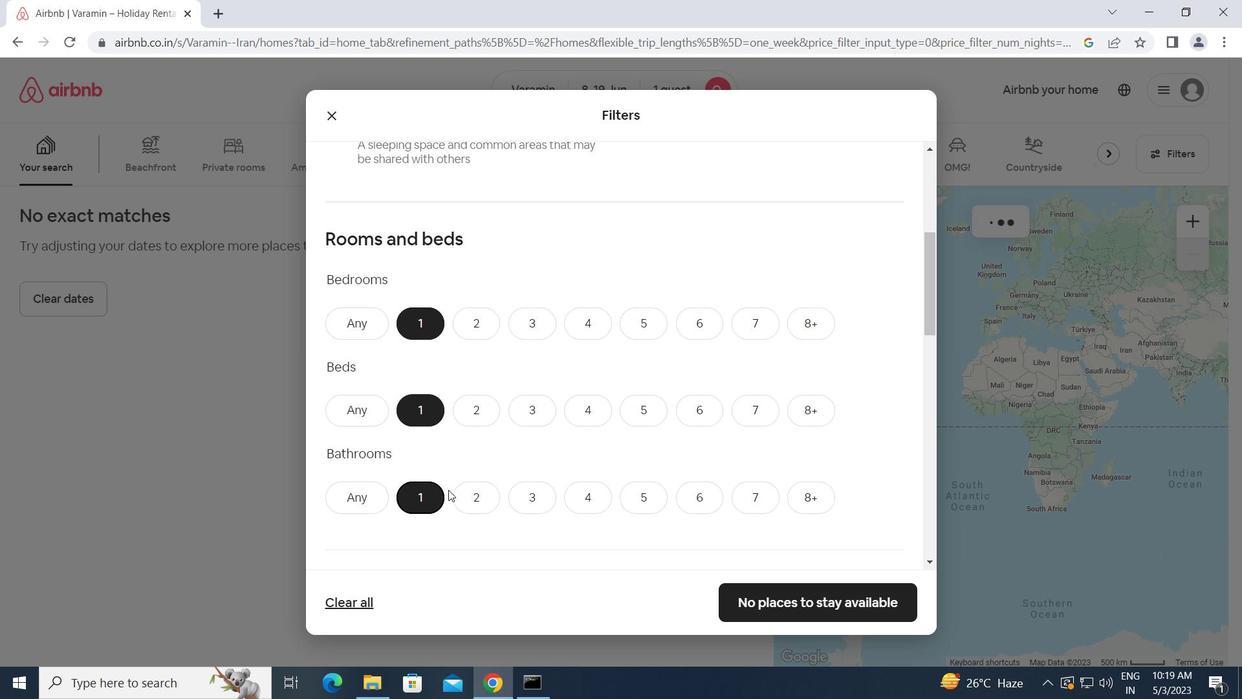 
Action: Mouse scrolled (449, 489) with delta (0, 0)
Screenshot: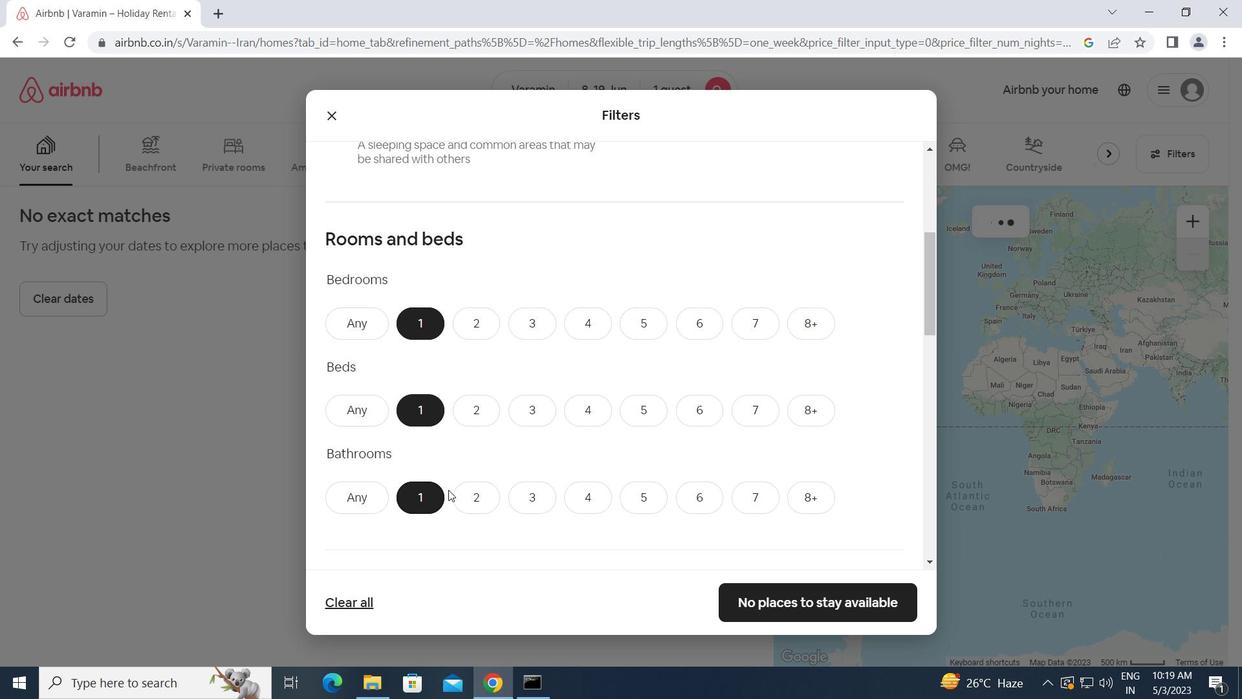 
Action: Mouse moved to (337, 343)
Screenshot: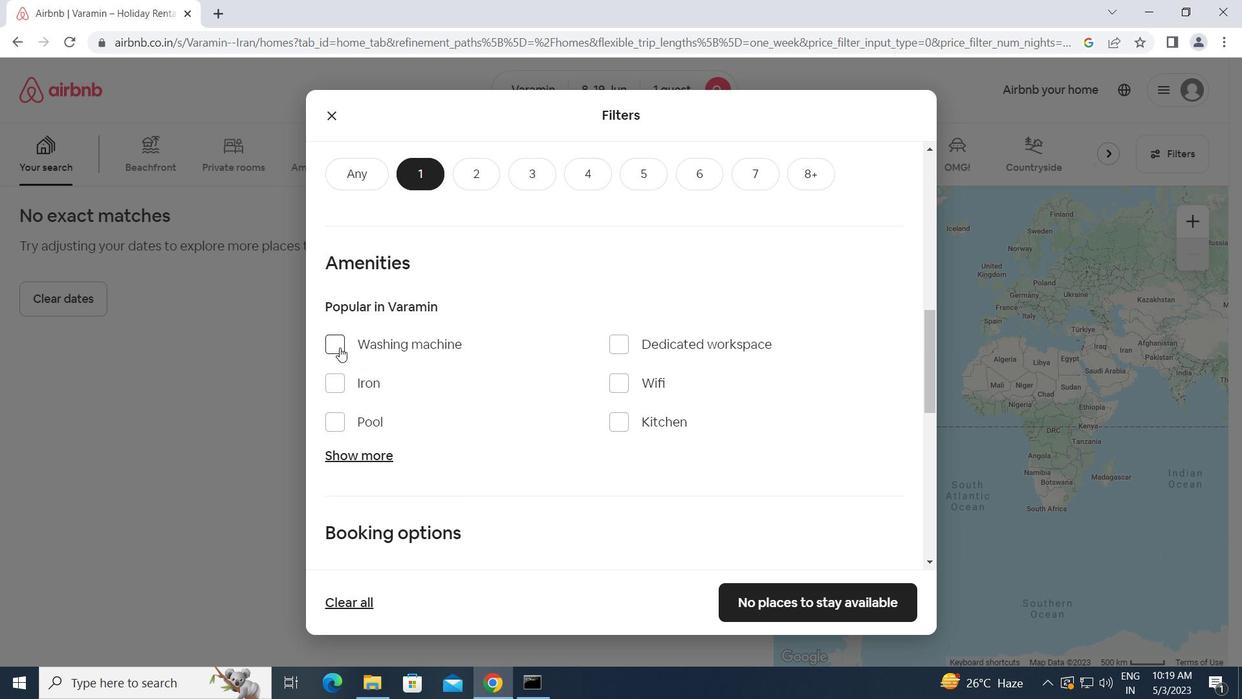 
Action: Mouse pressed left at (337, 343)
Screenshot: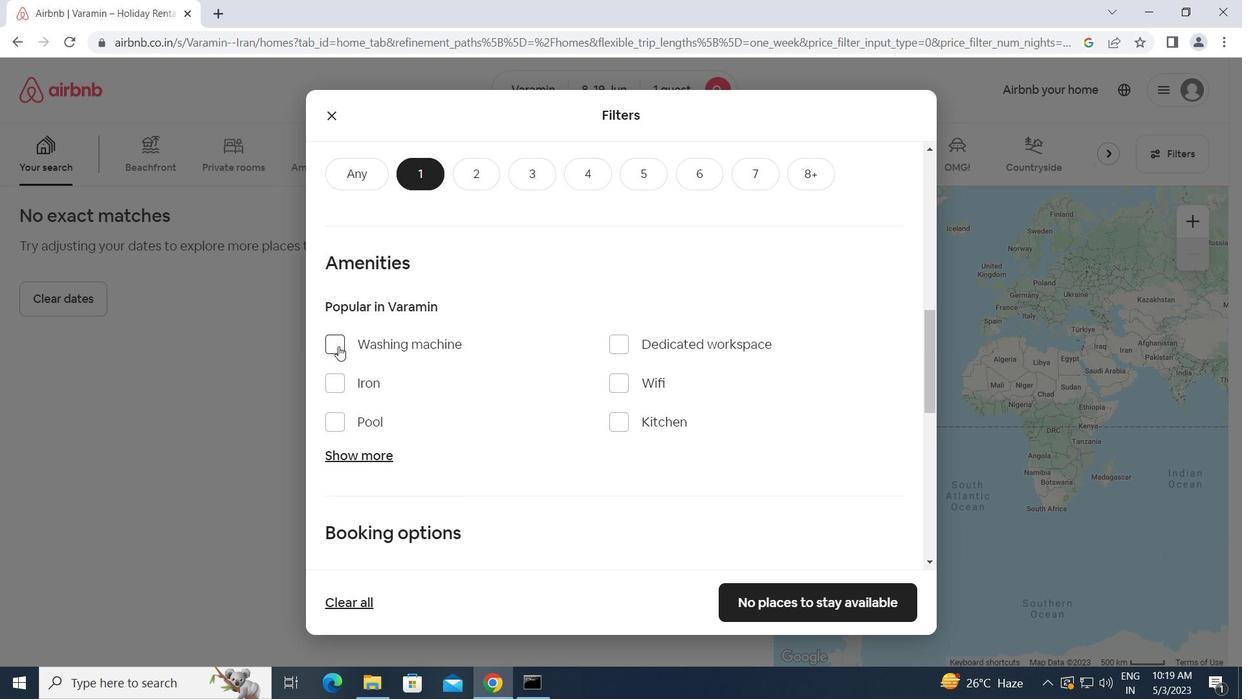 
Action: Mouse moved to (527, 394)
Screenshot: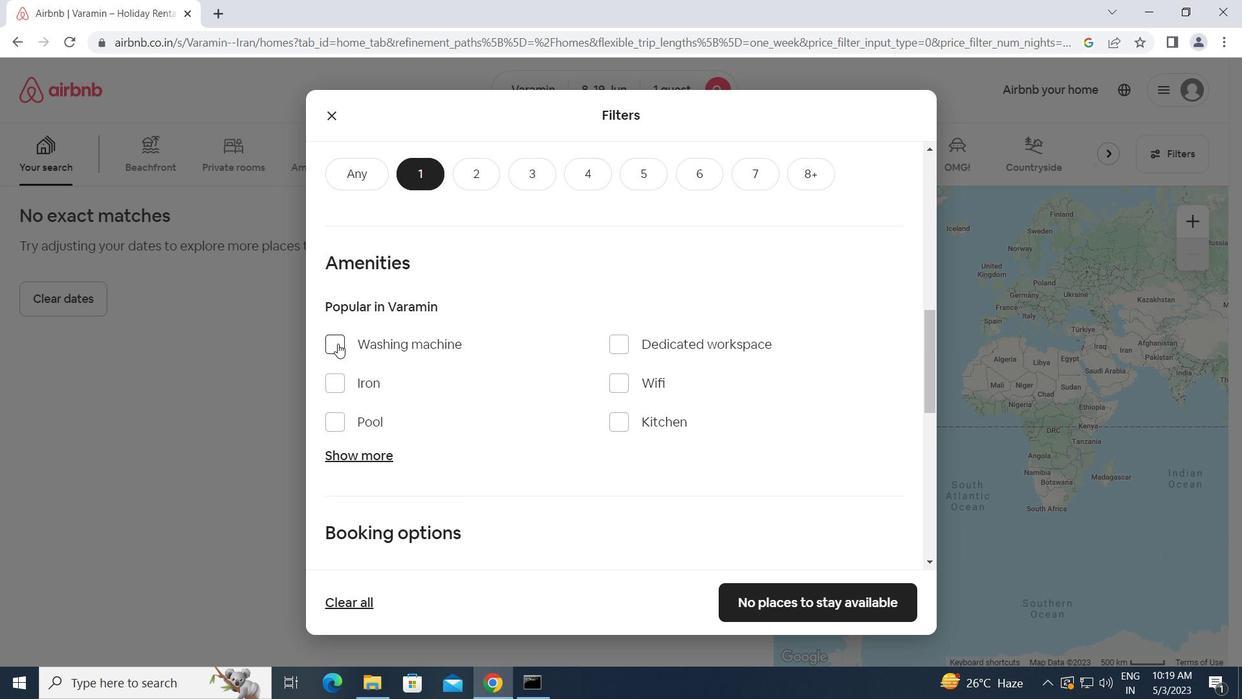 
Action: Mouse scrolled (527, 394) with delta (0, 0)
Screenshot: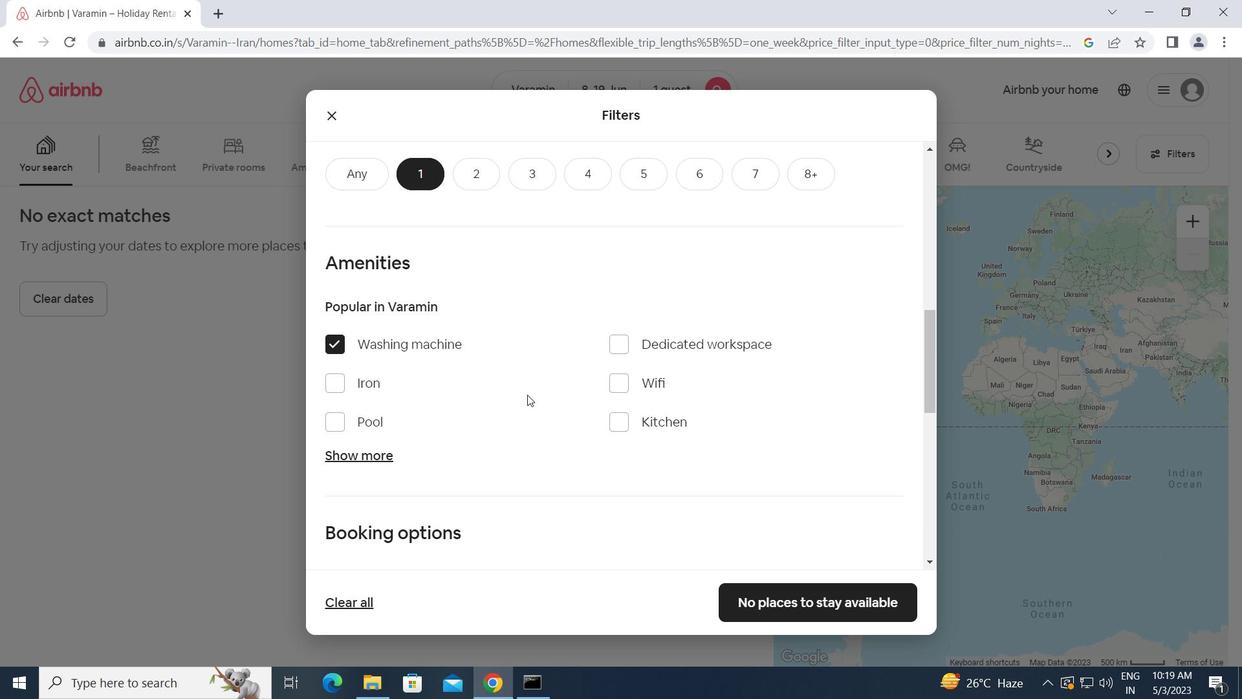 
Action: Mouse scrolled (527, 394) with delta (0, 0)
Screenshot: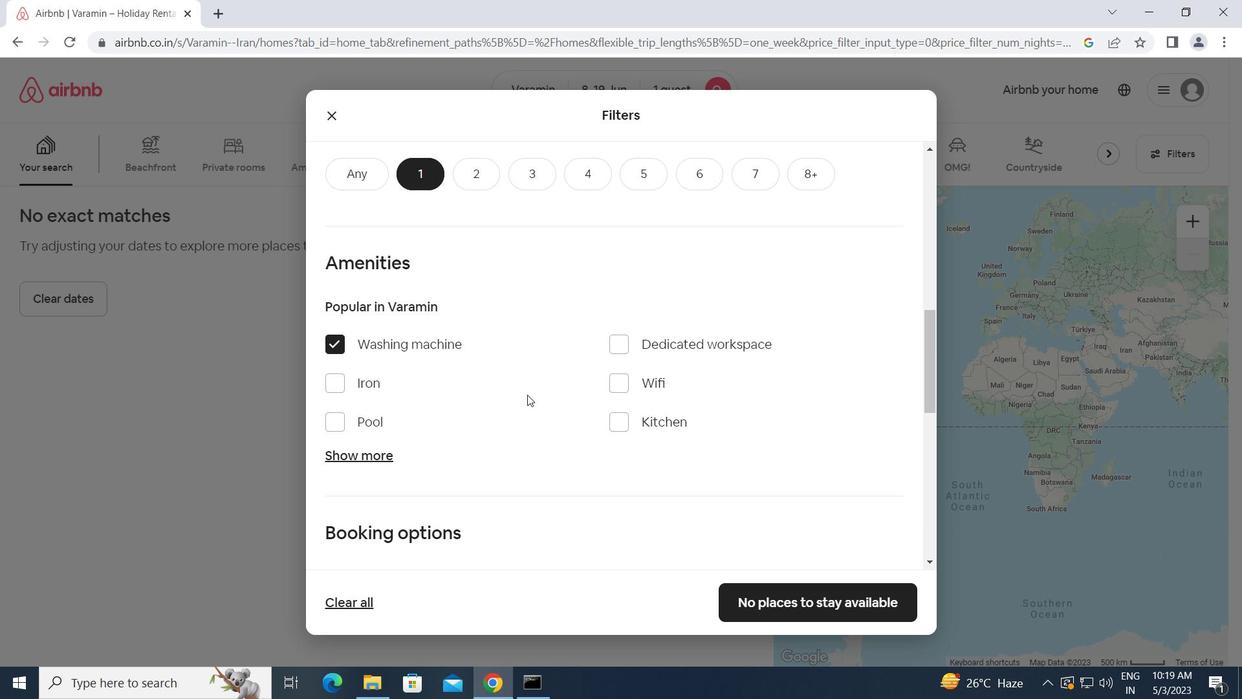 
Action: Mouse scrolled (527, 394) with delta (0, 0)
Screenshot: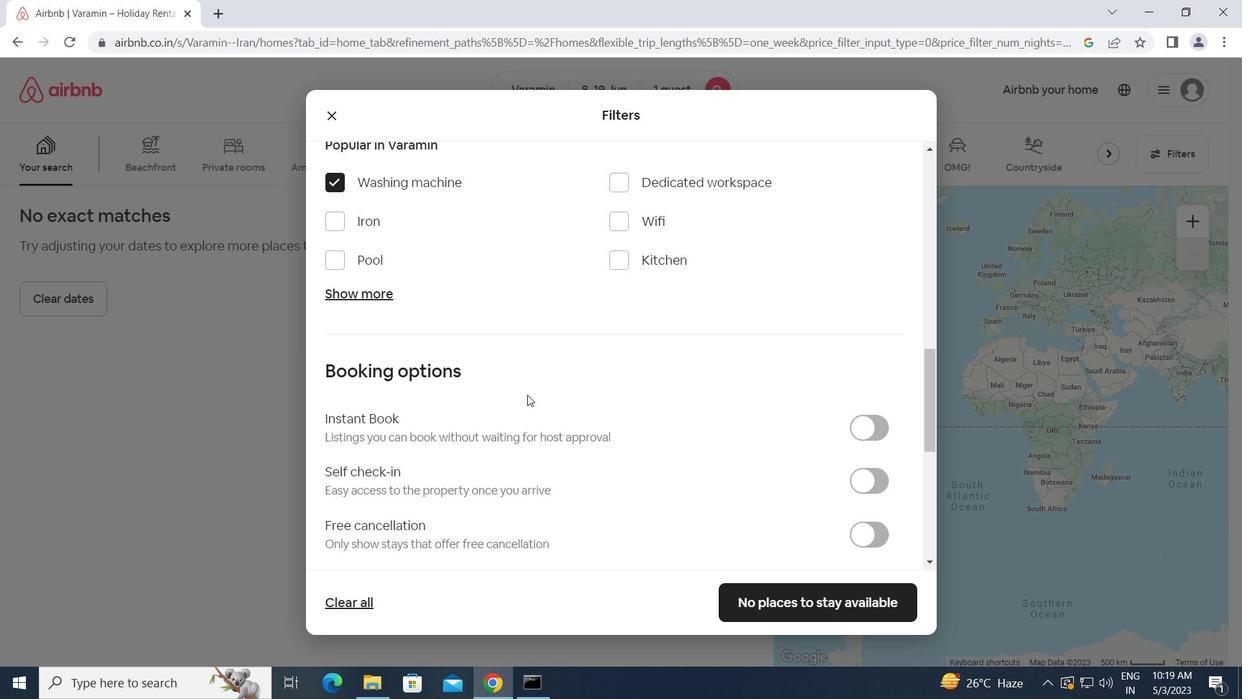 
Action: Mouse scrolled (527, 394) with delta (0, 0)
Screenshot: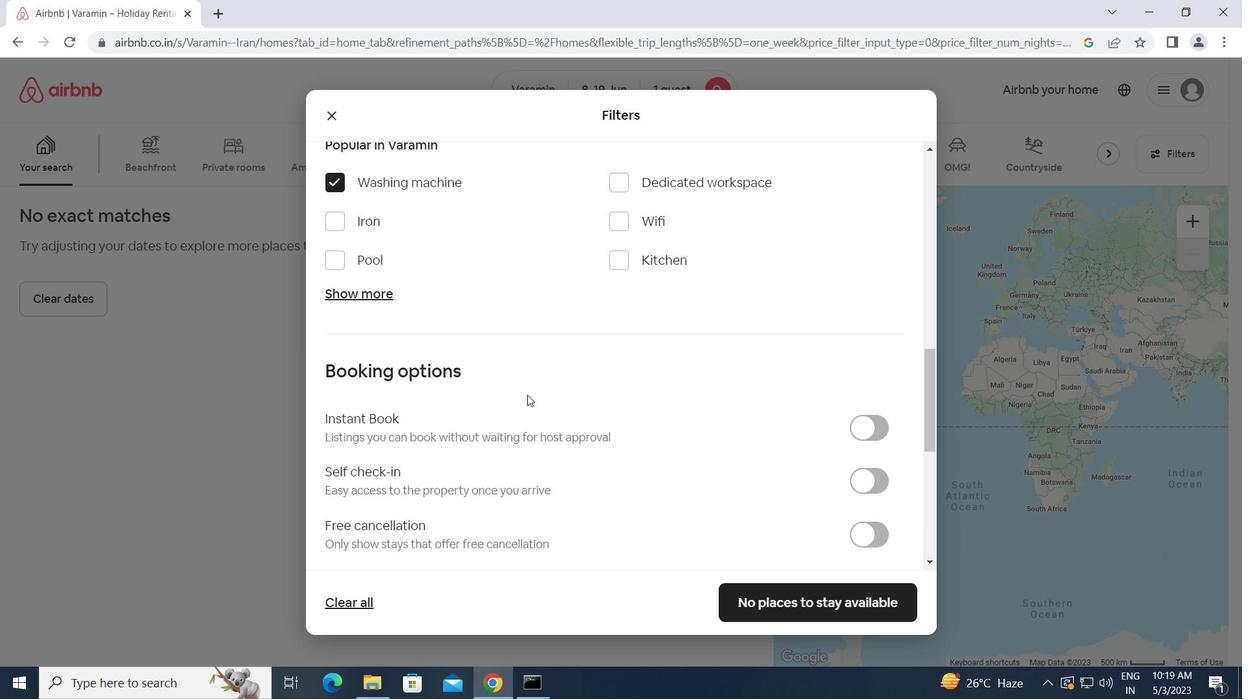 
Action: Mouse scrolled (527, 394) with delta (0, 0)
Screenshot: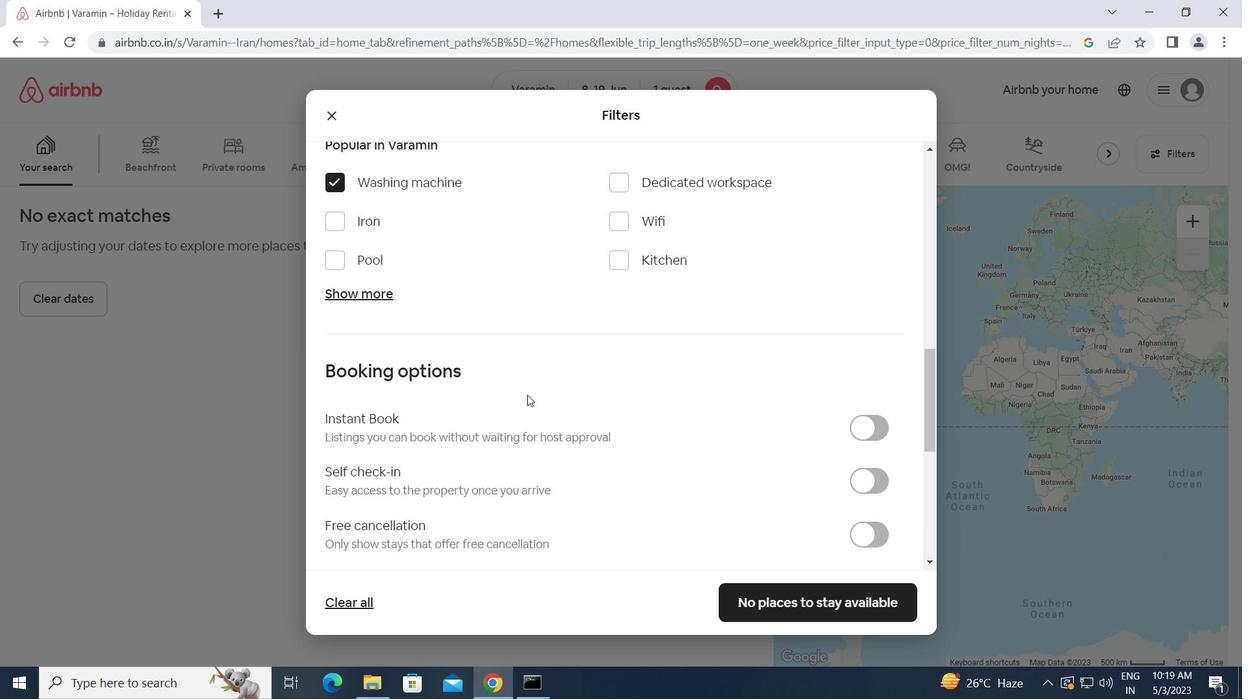 
Action: Mouse moved to (853, 230)
Screenshot: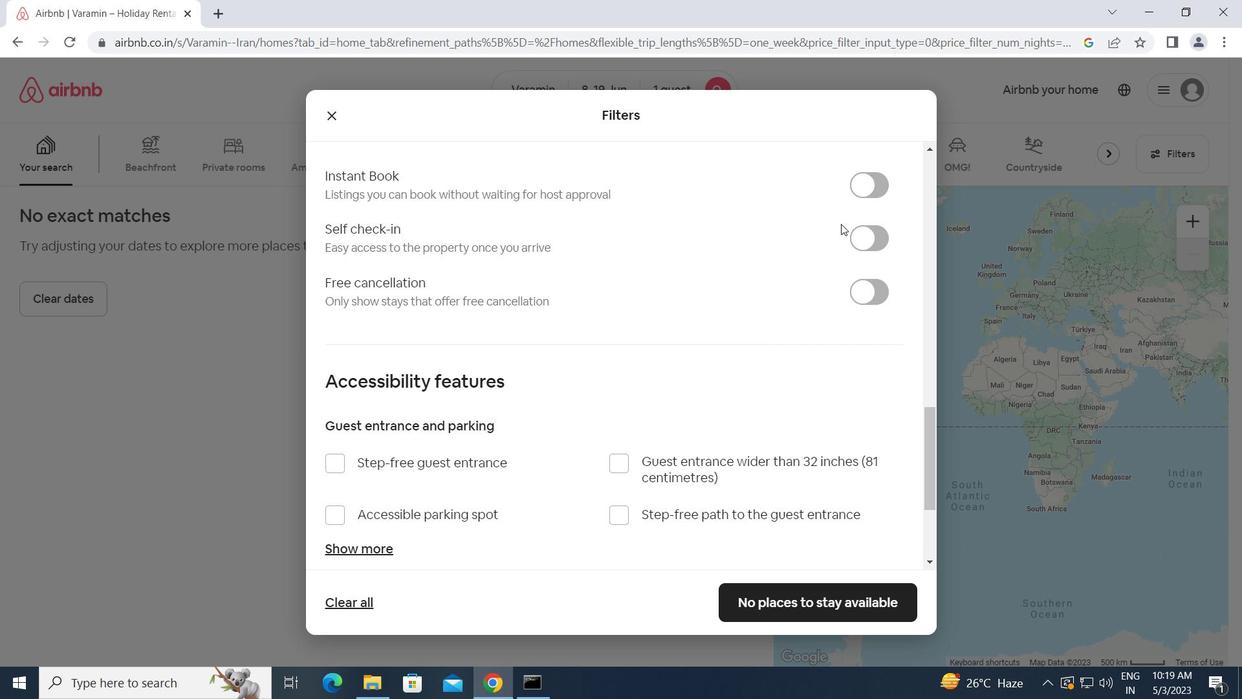 
Action: Mouse pressed left at (853, 230)
Screenshot: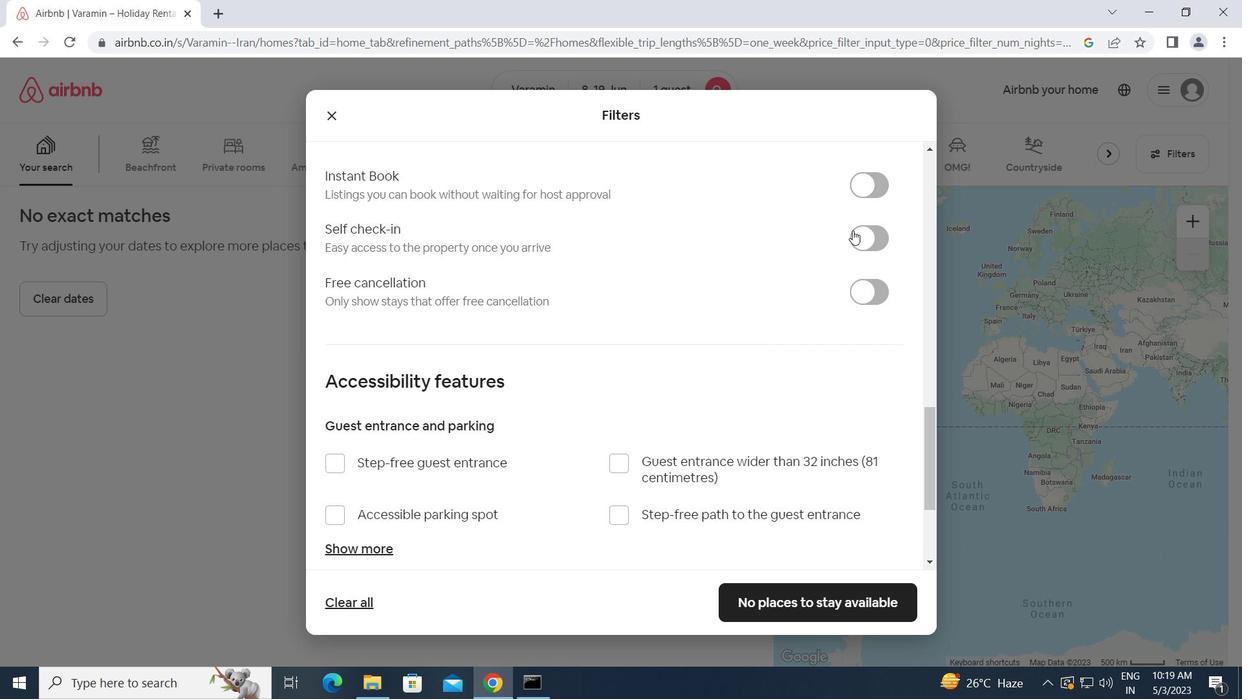 
Action: Mouse moved to (789, 319)
Screenshot: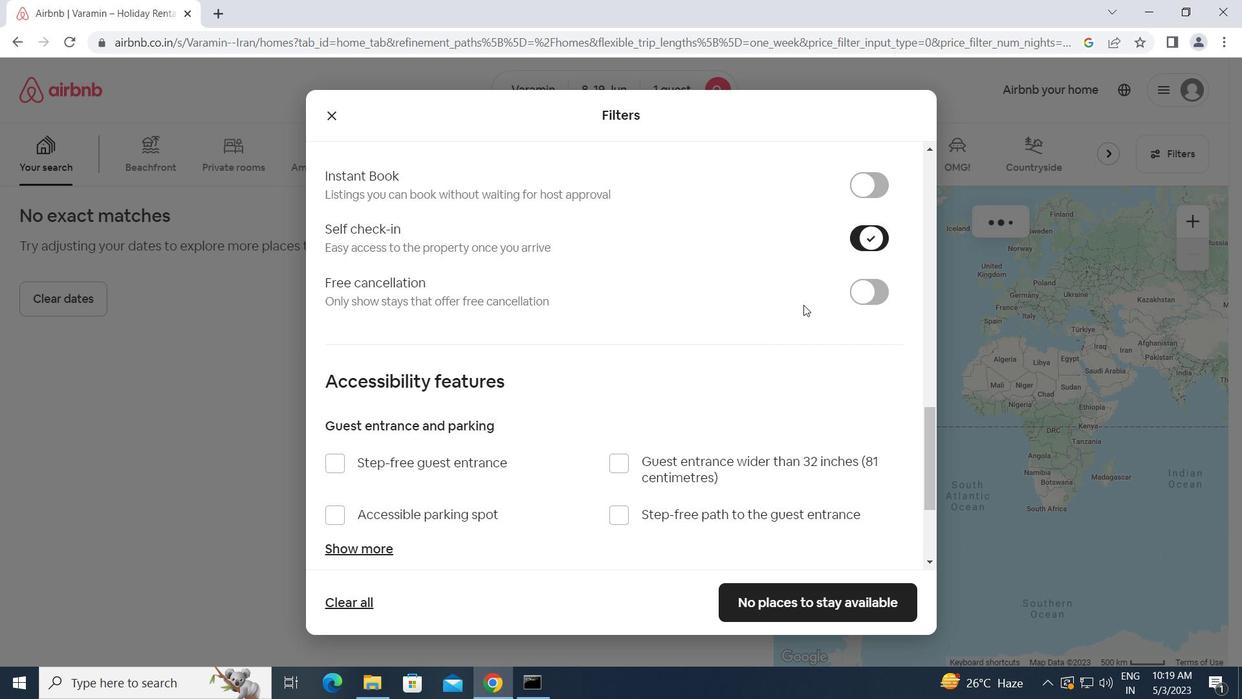 
Action: Mouse scrolled (789, 319) with delta (0, 0)
Screenshot: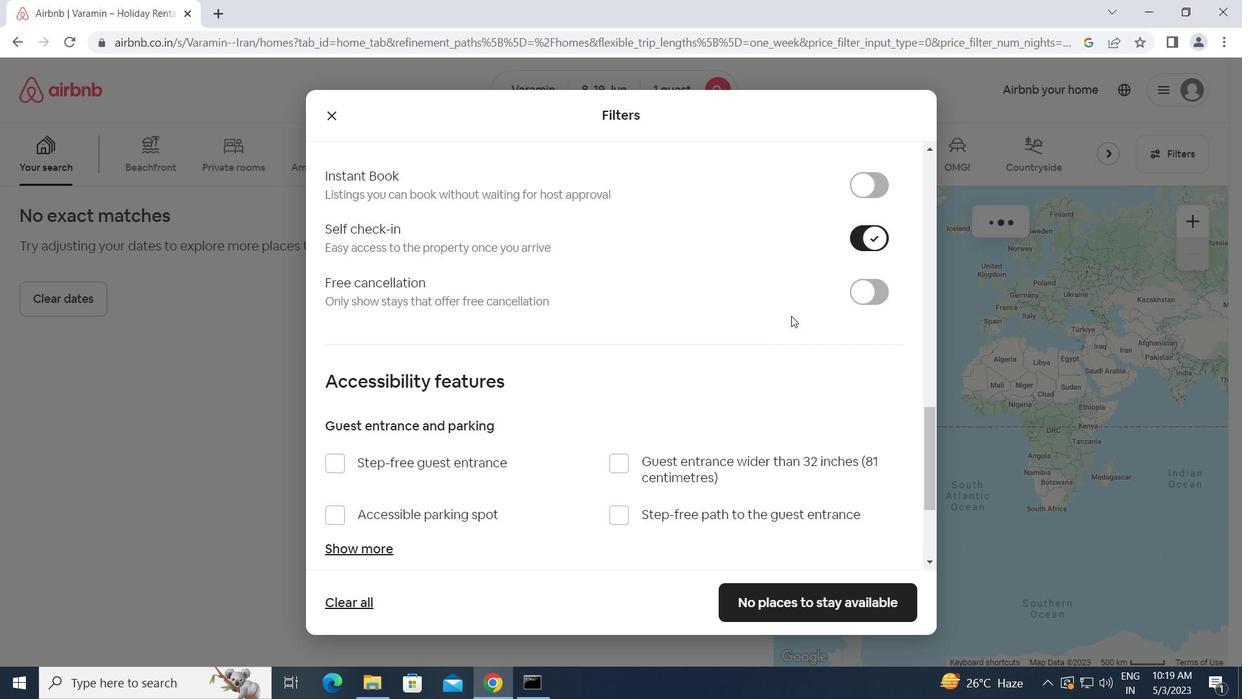 
Action: Mouse scrolled (789, 319) with delta (0, 0)
Screenshot: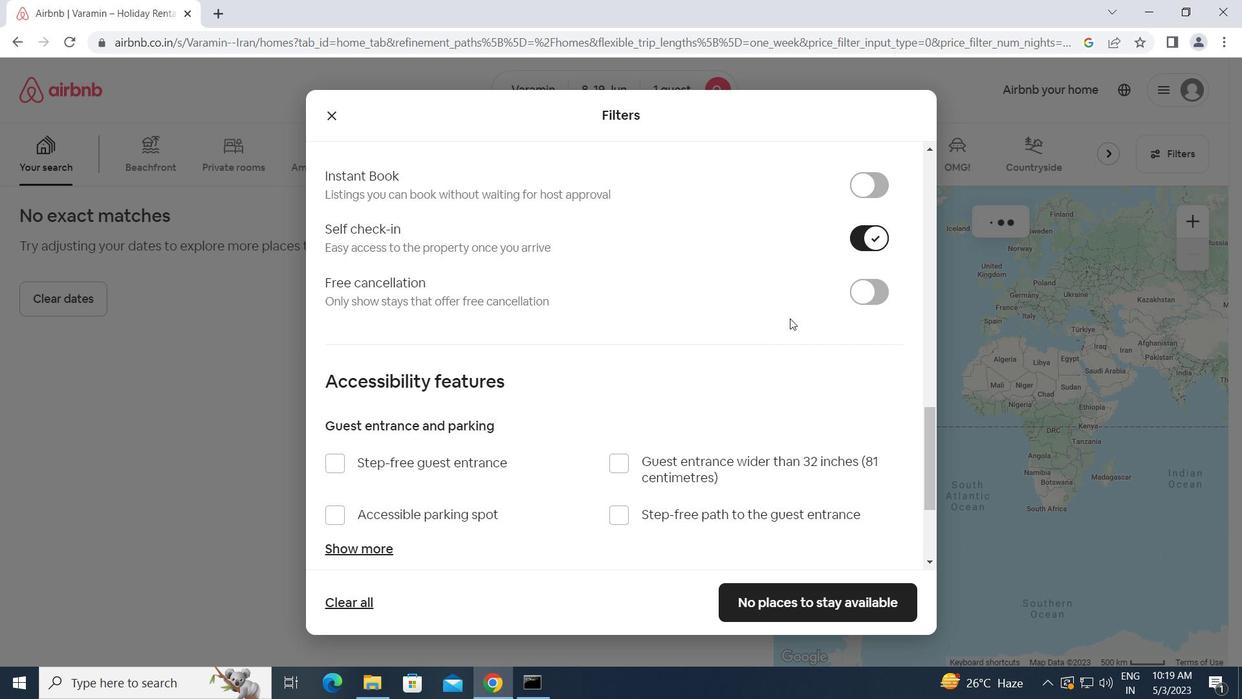 
Action: Mouse scrolled (789, 319) with delta (0, 0)
Screenshot: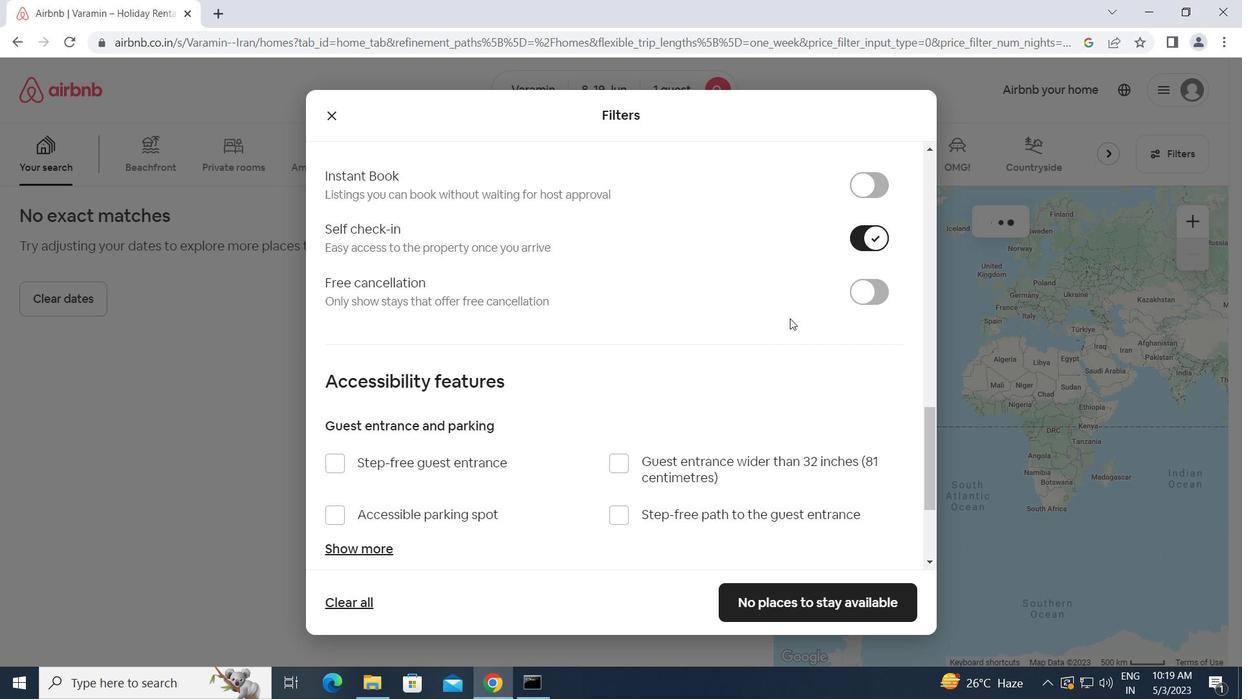 
Action: Mouse scrolled (789, 319) with delta (0, 0)
Screenshot: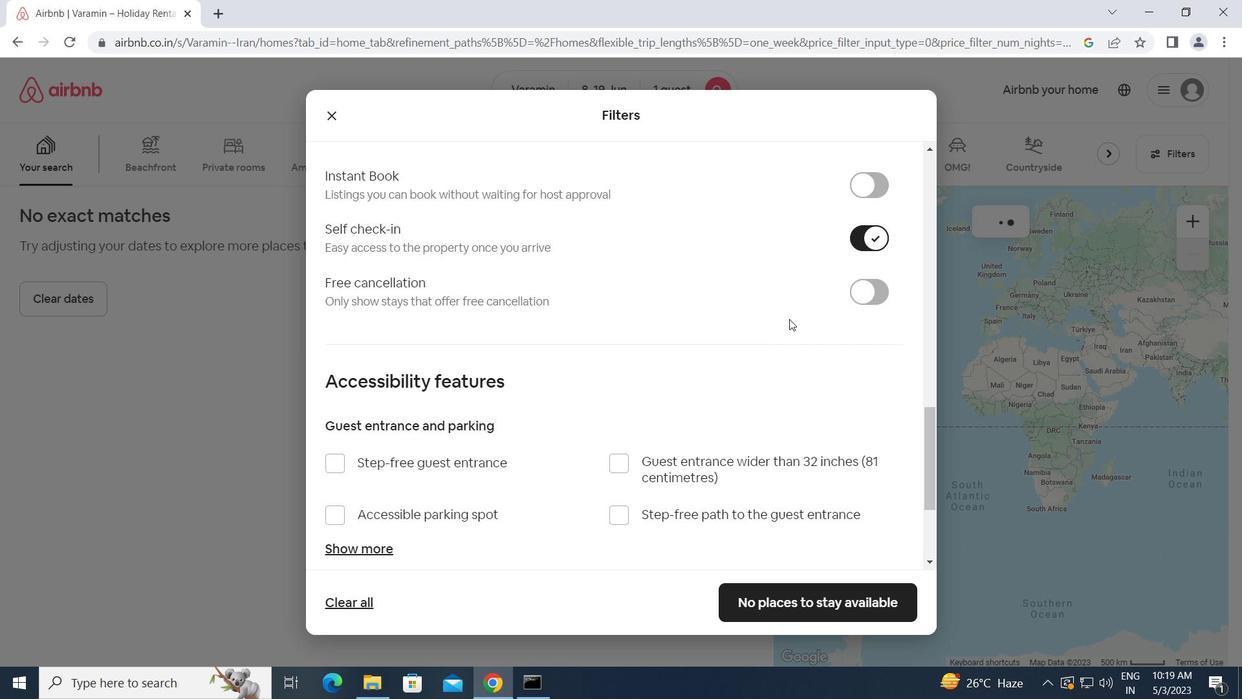 
Action: Mouse moved to (760, 458)
Screenshot: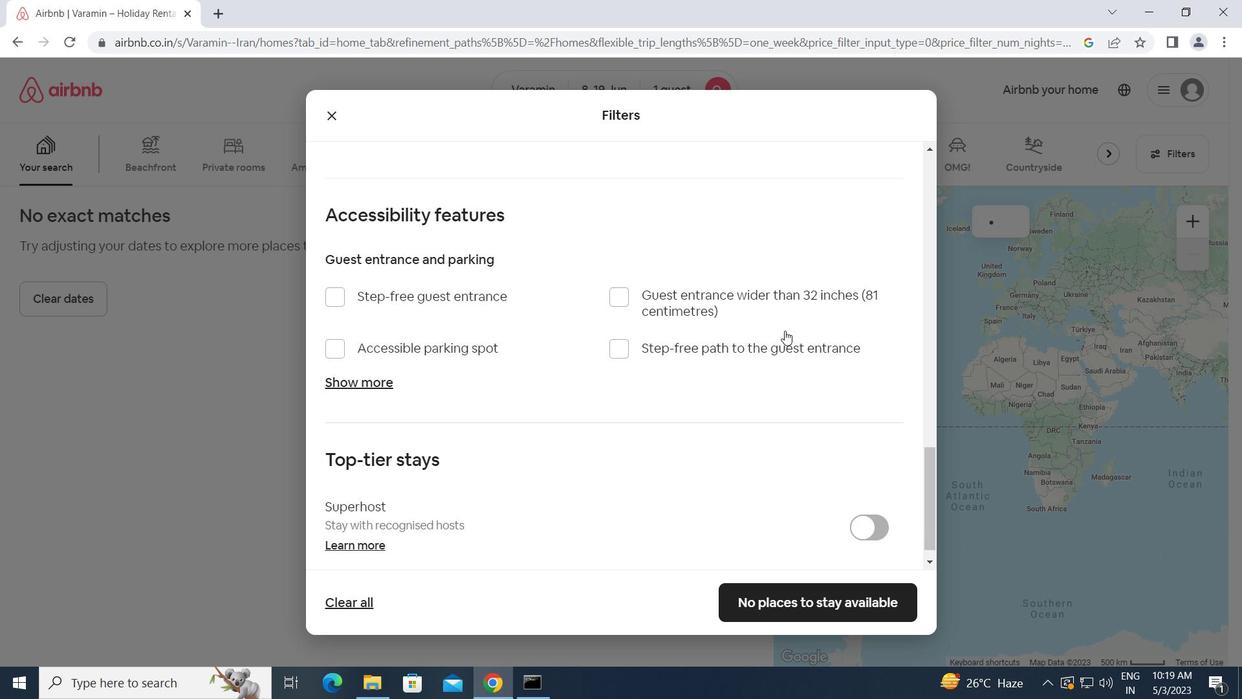 
Action: Mouse scrolled (760, 458) with delta (0, 0)
Screenshot: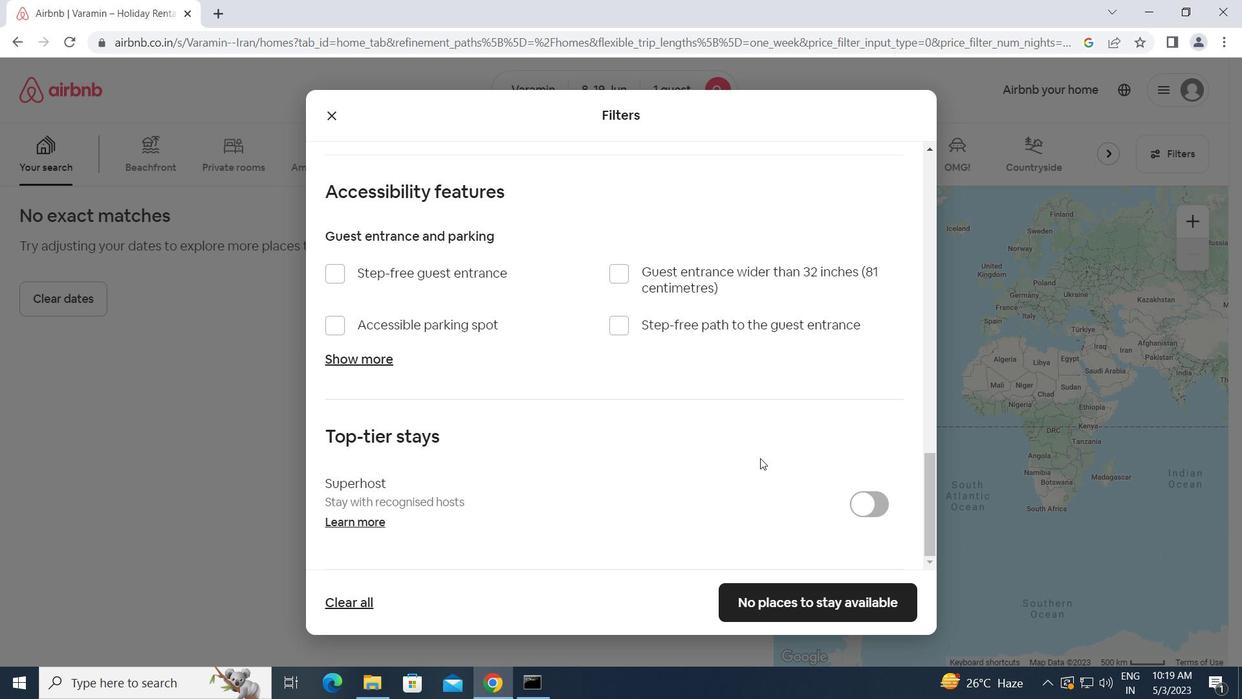 
Action: Mouse scrolled (760, 458) with delta (0, 0)
Screenshot: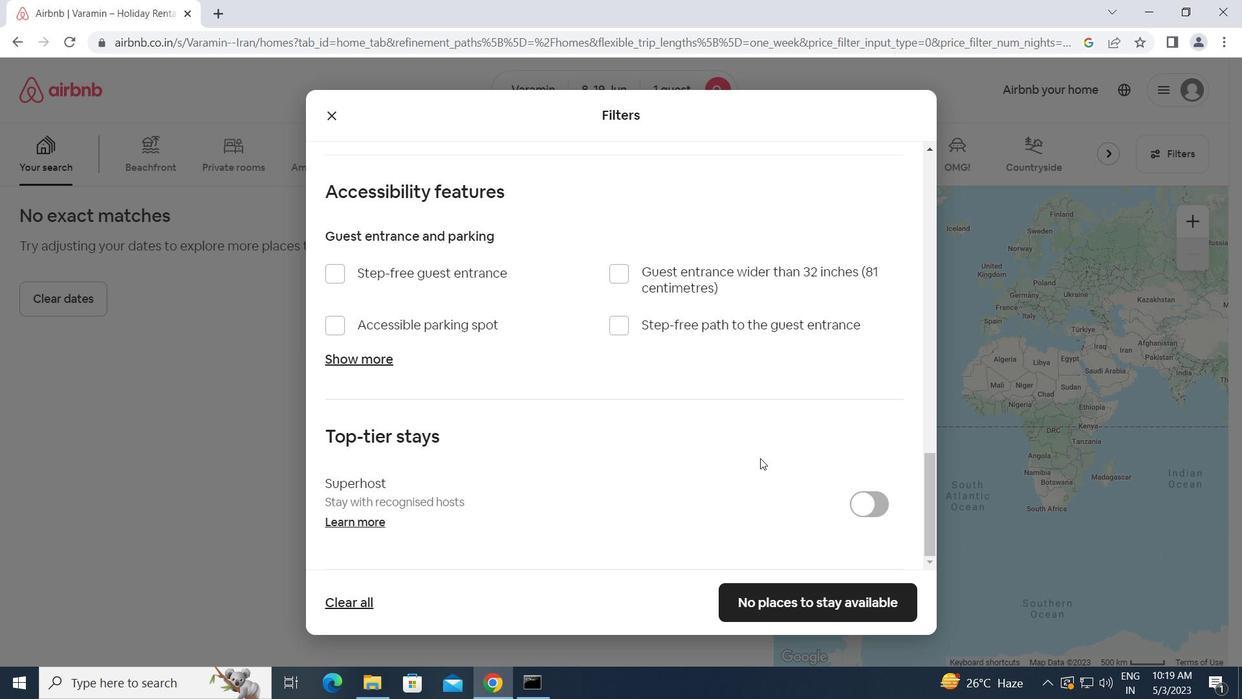 
Action: Mouse scrolled (760, 458) with delta (0, 0)
Screenshot: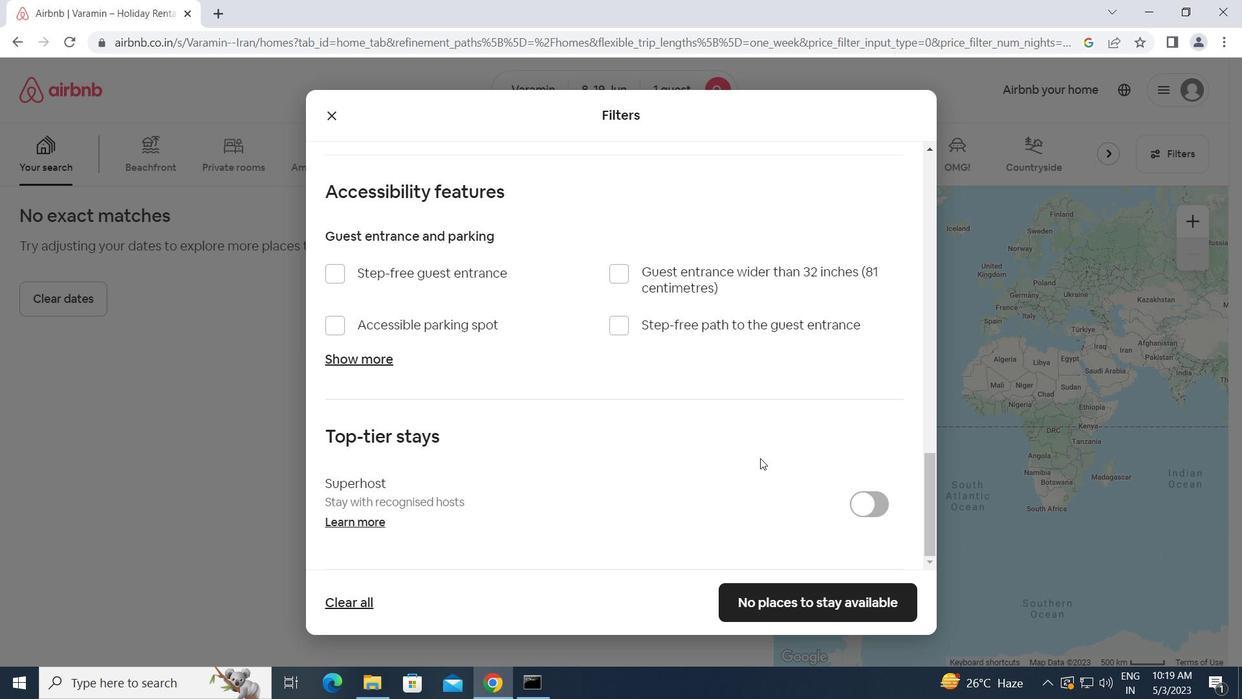 
Action: Mouse scrolled (760, 458) with delta (0, 0)
Screenshot: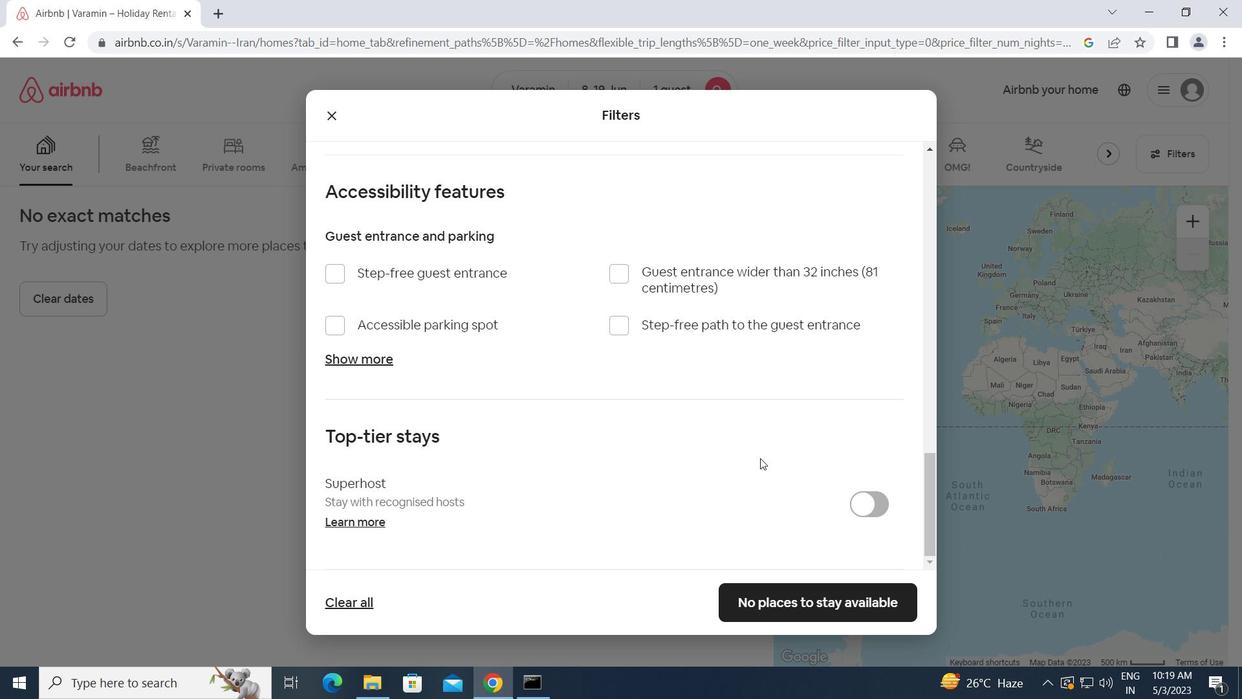 
Action: Mouse scrolled (760, 458) with delta (0, 0)
Screenshot: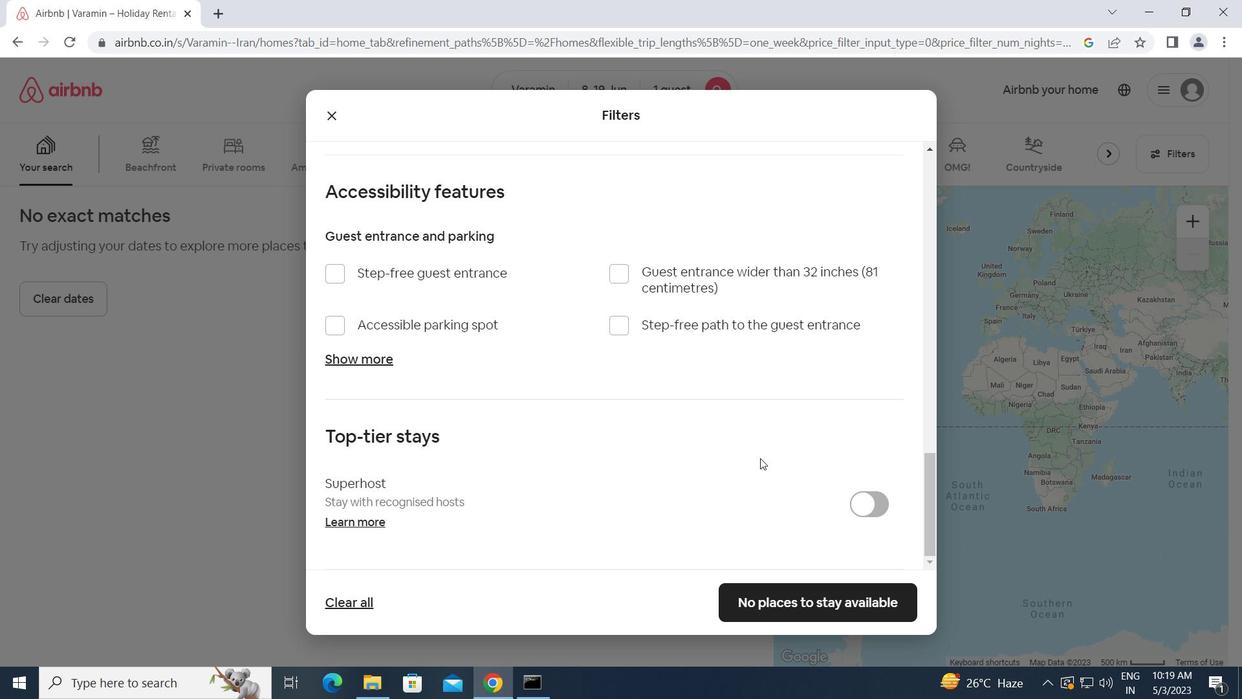 
Action: Mouse moved to (794, 597)
Screenshot: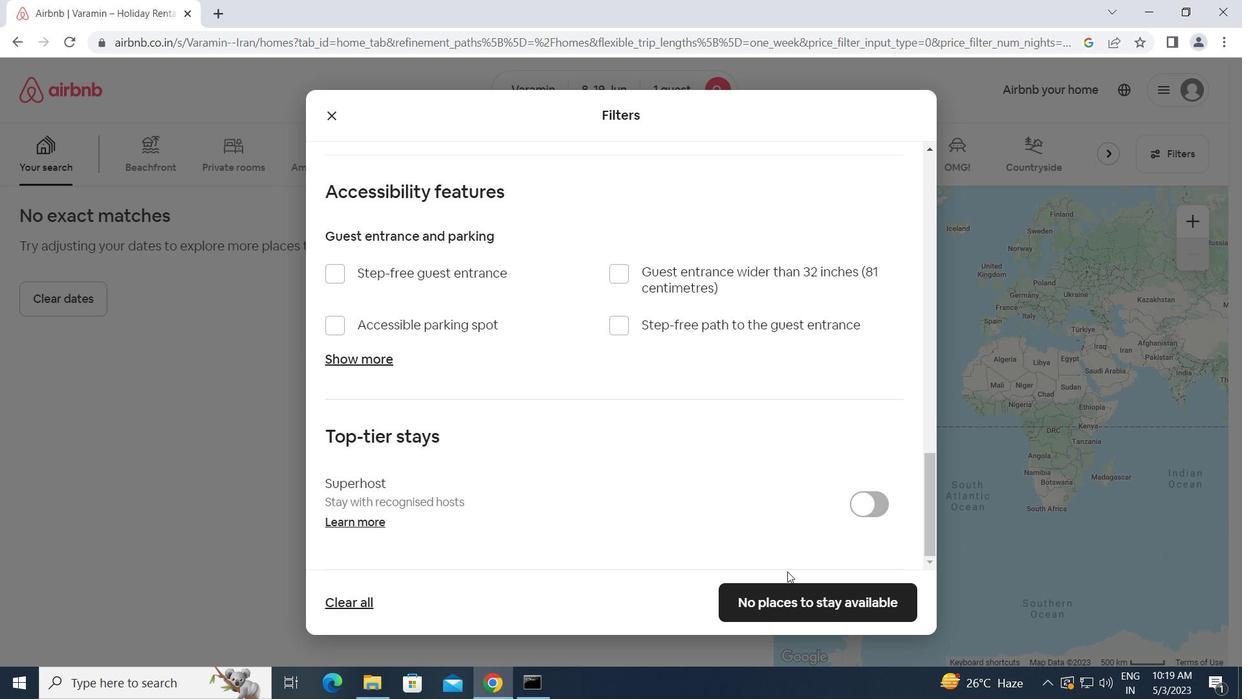 
Action: Mouse pressed left at (794, 597)
Screenshot: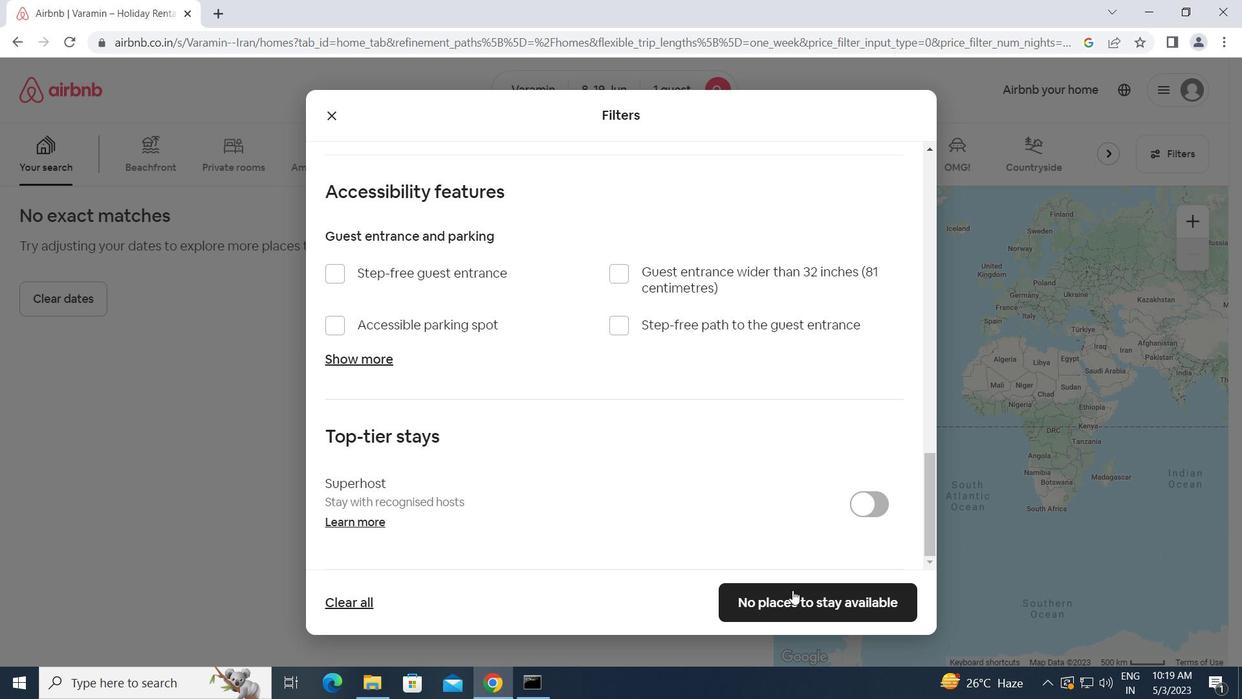 
Action: Mouse moved to (794, 598)
Screenshot: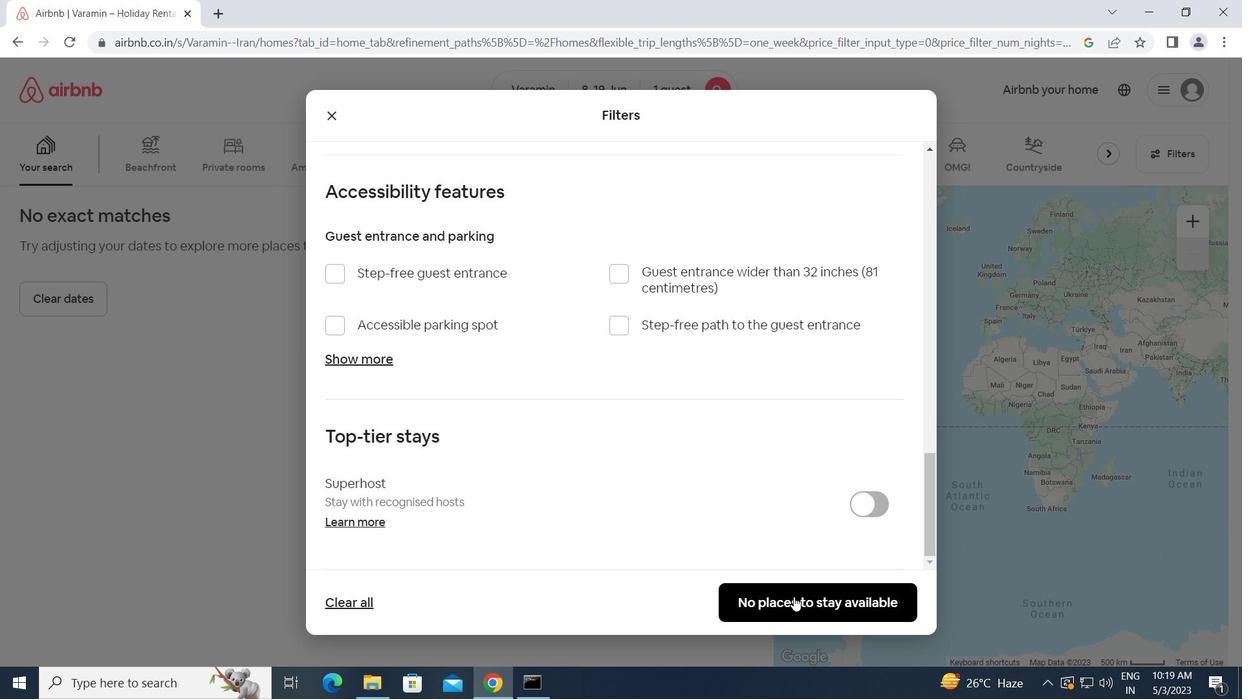 
